 Task: Search one way flight ticket for 3 adults, 3 children in premium economy from Rochester: Frederick Douglass/greater Rochester International Airport to Evansville: Evansville Regional Airport on 8-3-2023. Choice of flights is American. Price is upto 99000. Outbound departure time preference is 20:45.
Action: Mouse moved to (217, 314)
Screenshot: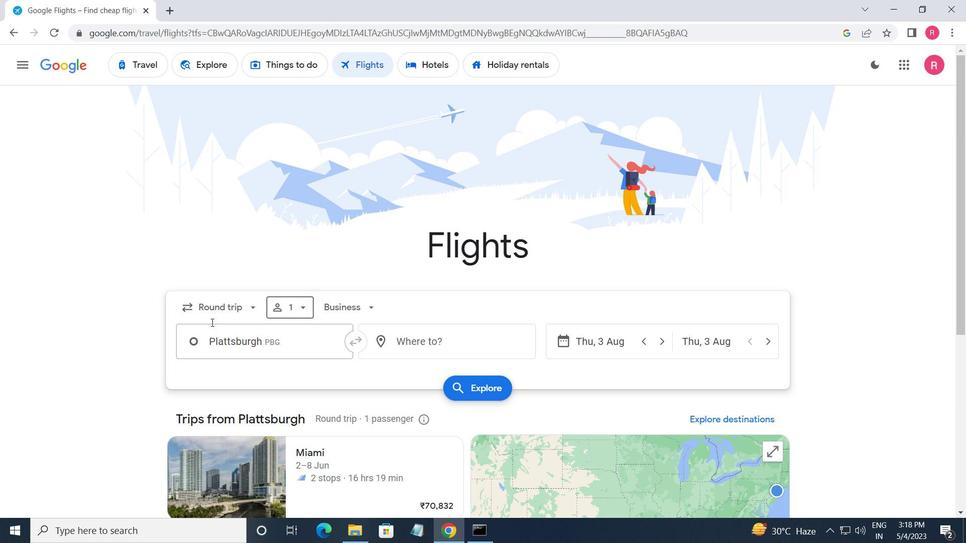 
Action: Mouse pressed left at (217, 314)
Screenshot: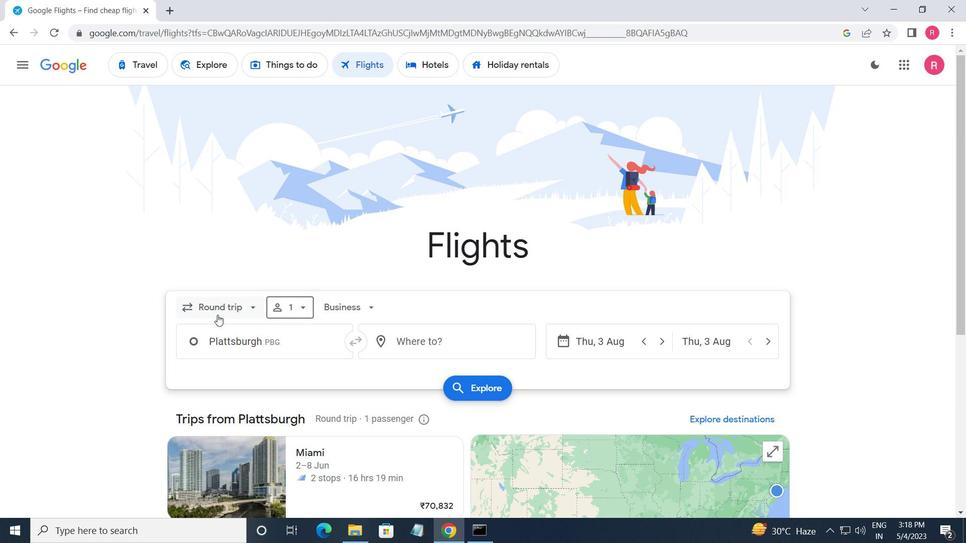 
Action: Mouse moved to (238, 366)
Screenshot: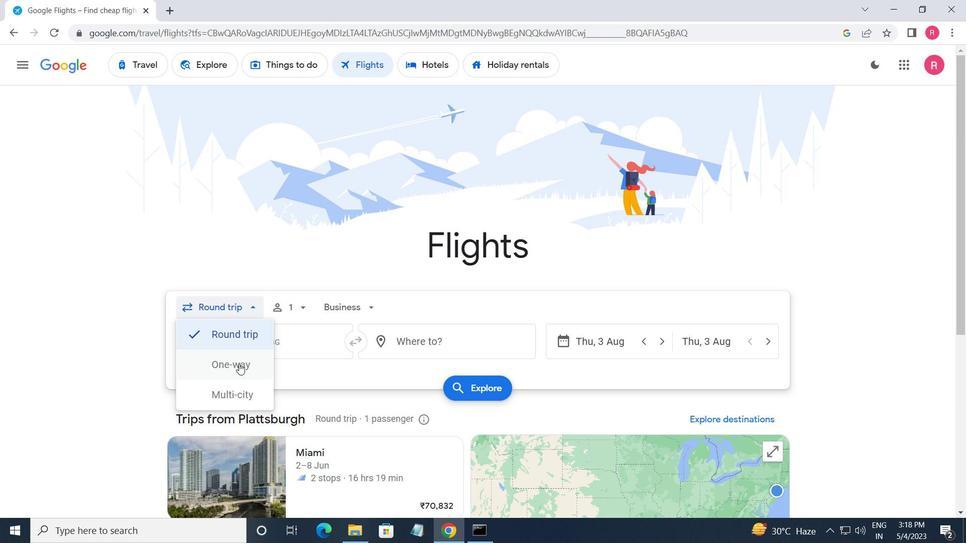
Action: Mouse pressed left at (238, 366)
Screenshot: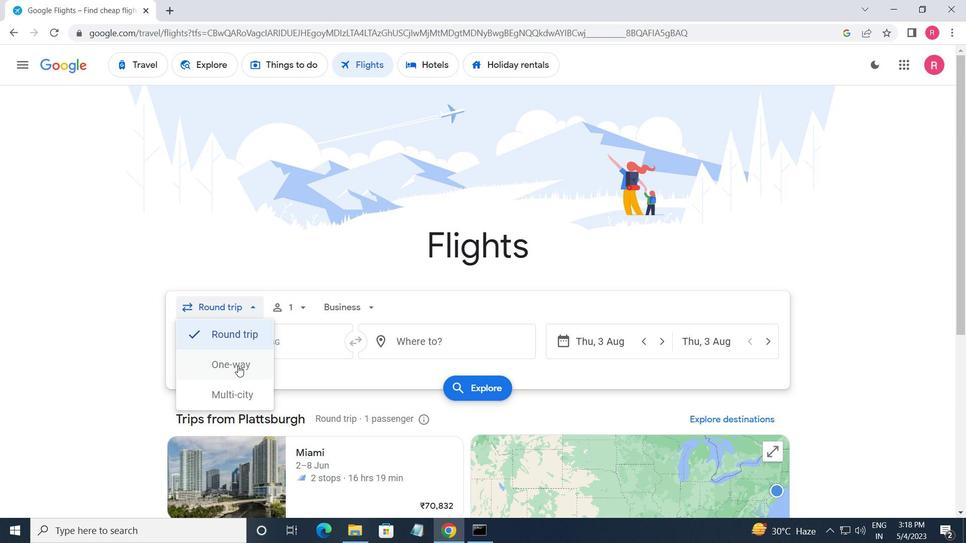 
Action: Mouse moved to (280, 315)
Screenshot: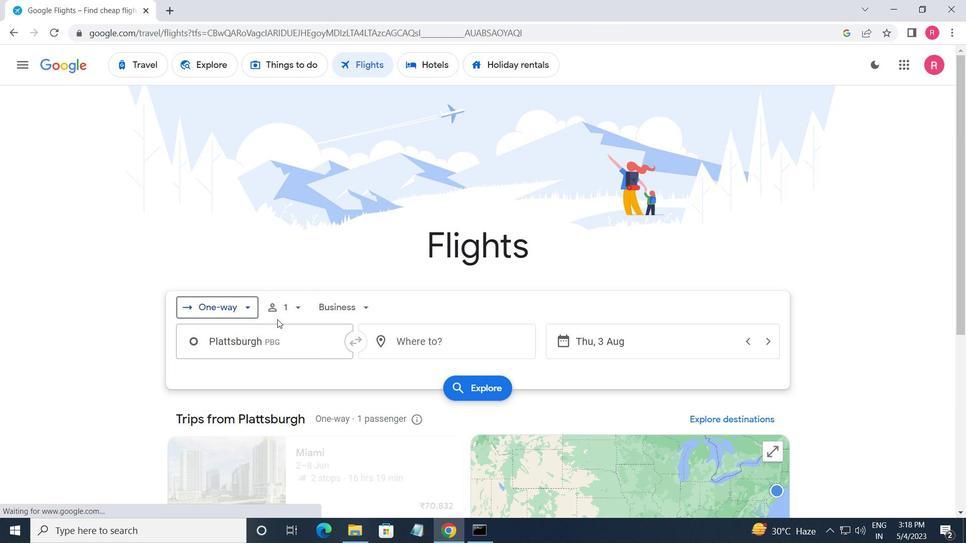 
Action: Mouse pressed left at (280, 315)
Screenshot: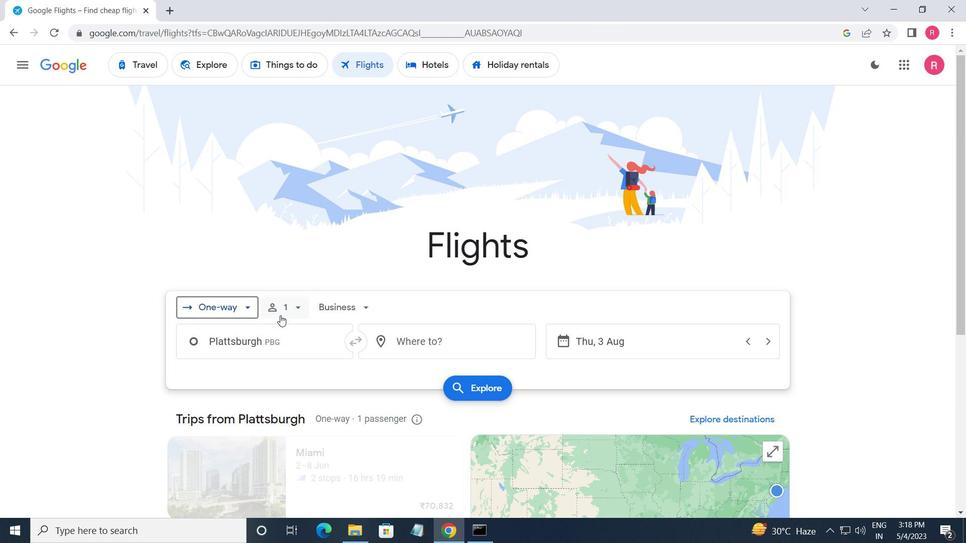 
Action: Mouse moved to (401, 347)
Screenshot: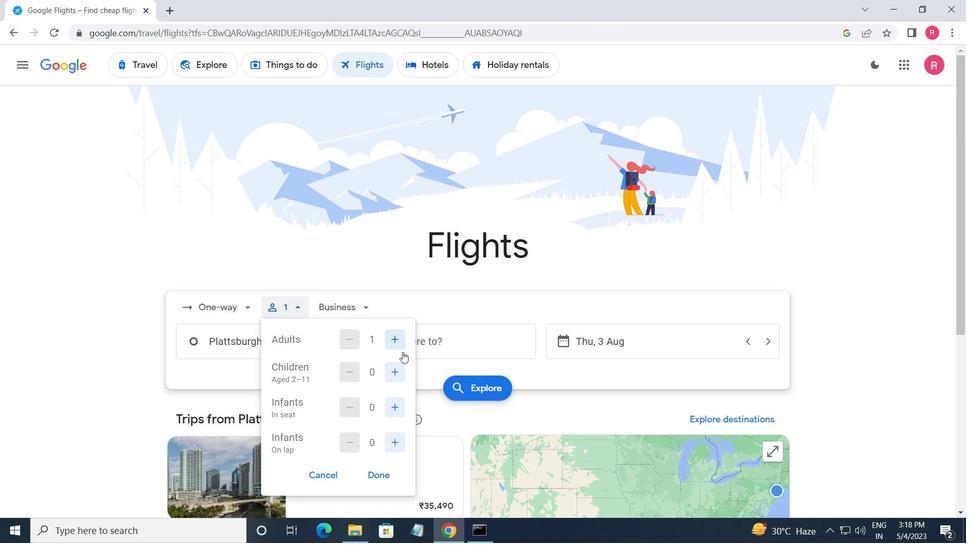 
Action: Mouse pressed left at (401, 347)
Screenshot: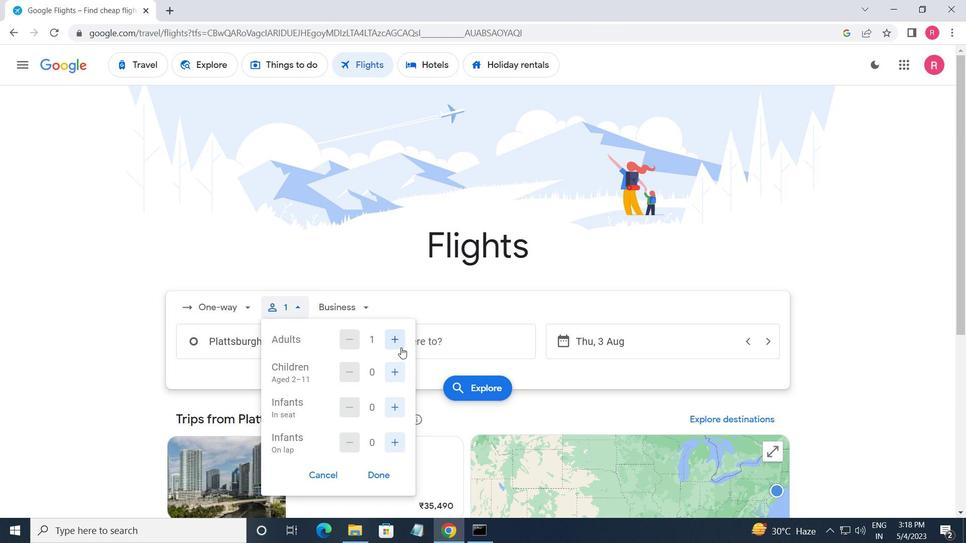 
Action: Mouse moved to (401, 347)
Screenshot: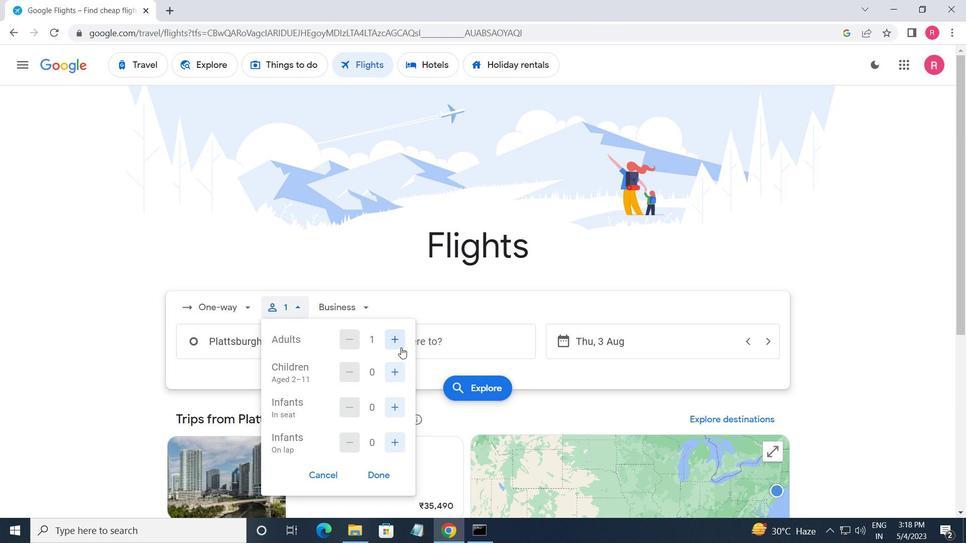 
Action: Mouse pressed left at (401, 347)
Screenshot: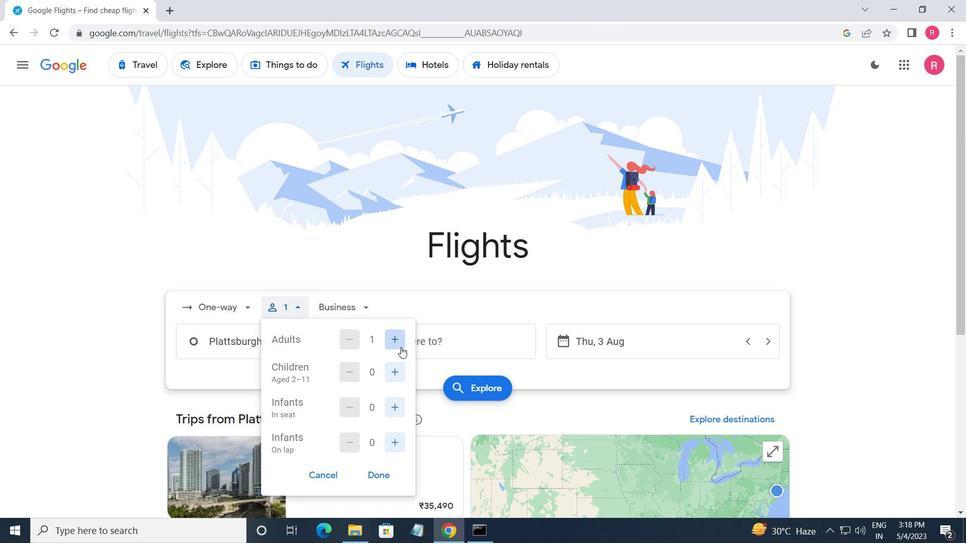 
Action: Mouse moved to (393, 377)
Screenshot: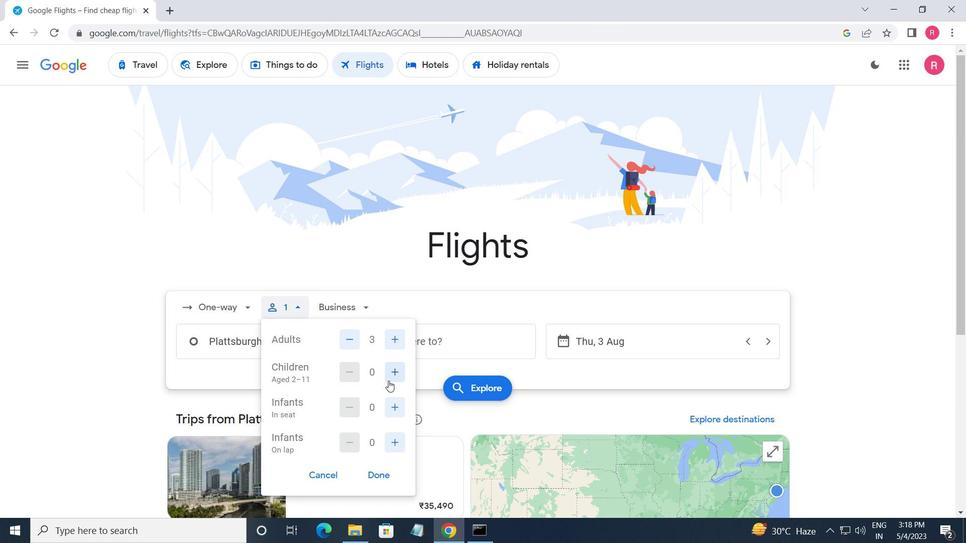 
Action: Mouse pressed left at (393, 377)
Screenshot: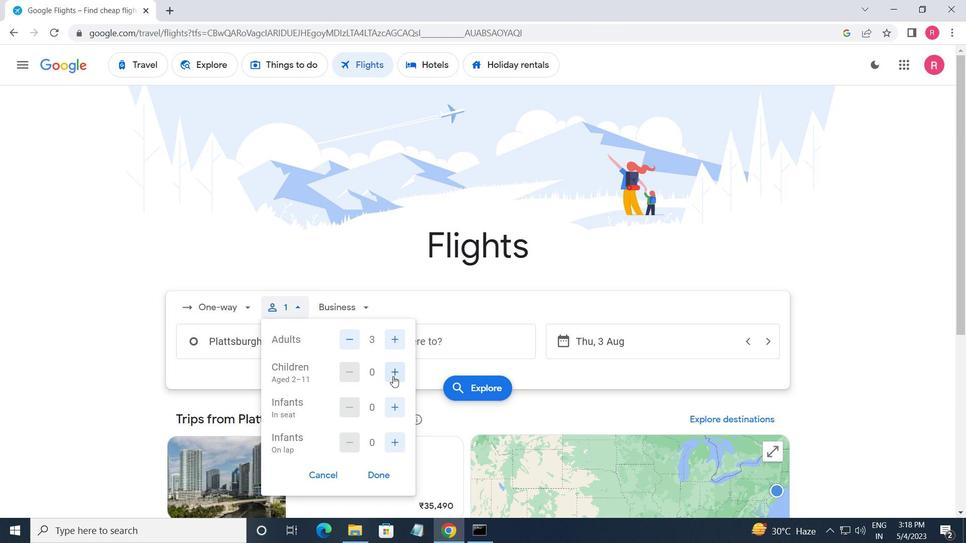 
Action: Mouse moved to (394, 375)
Screenshot: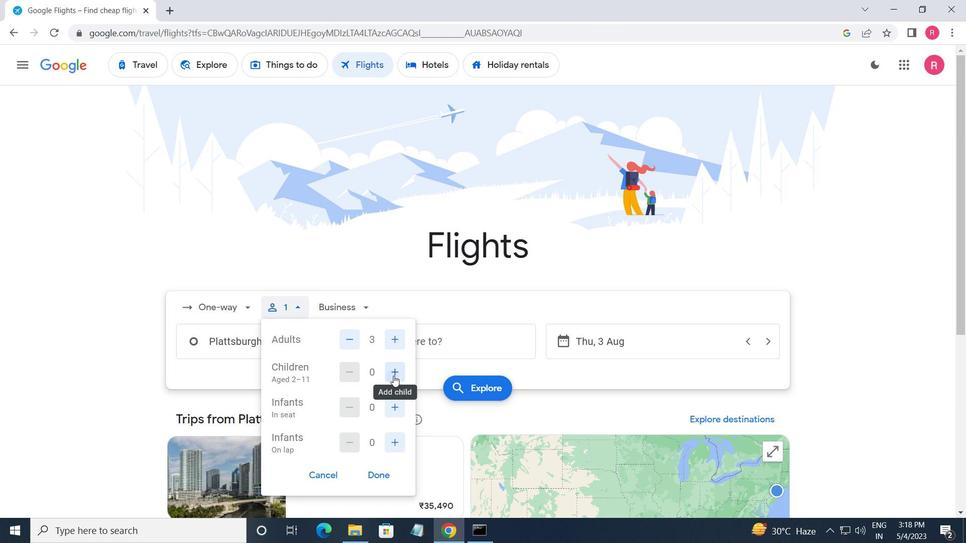 
Action: Mouse pressed left at (394, 375)
Screenshot: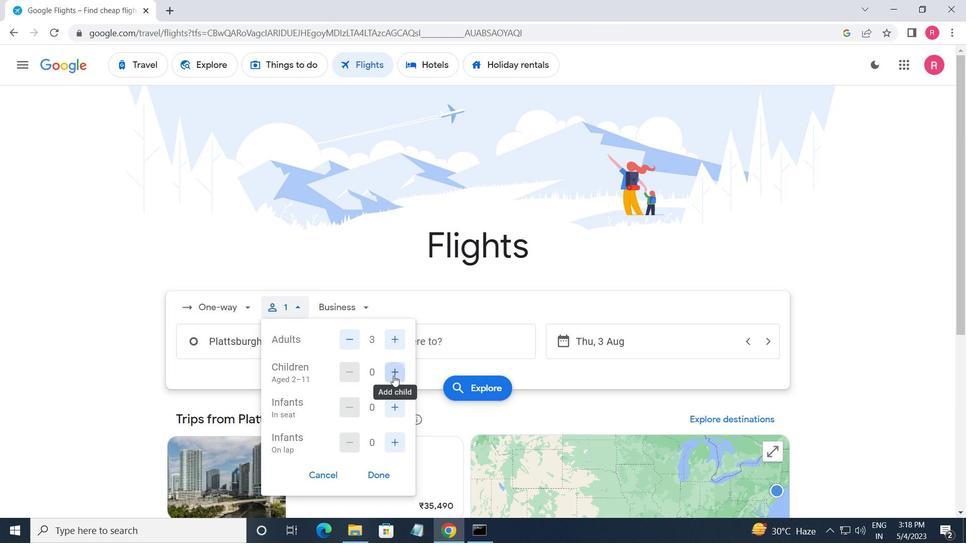 
Action: Mouse moved to (395, 375)
Screenshot: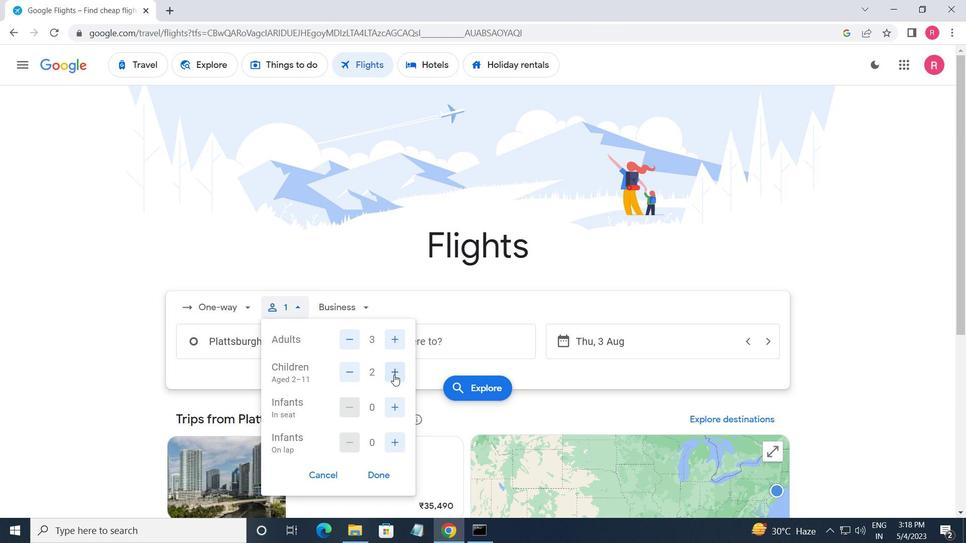 
Action: Mouse pressed left at (395, 375)
Screenshot: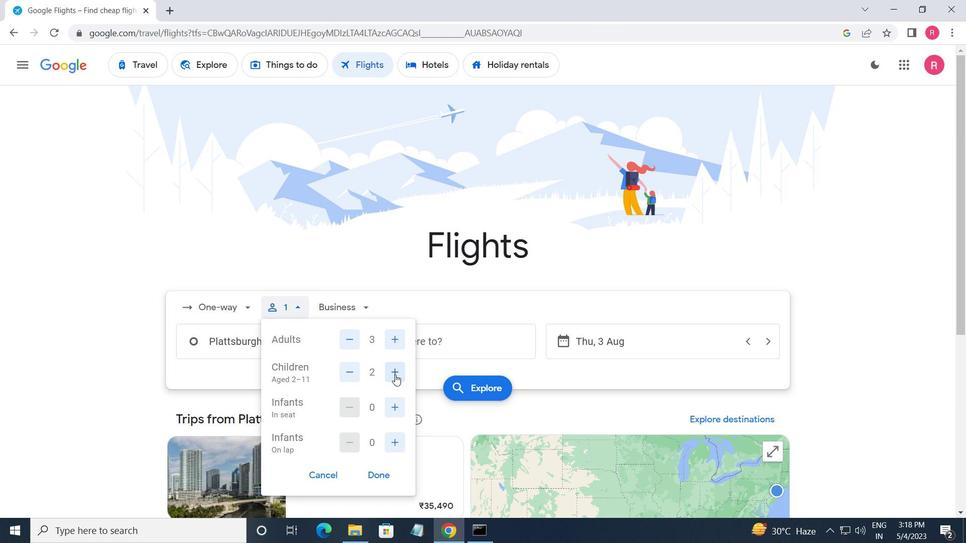 
Action: Mouse moved to (342, 308)
Screenshot: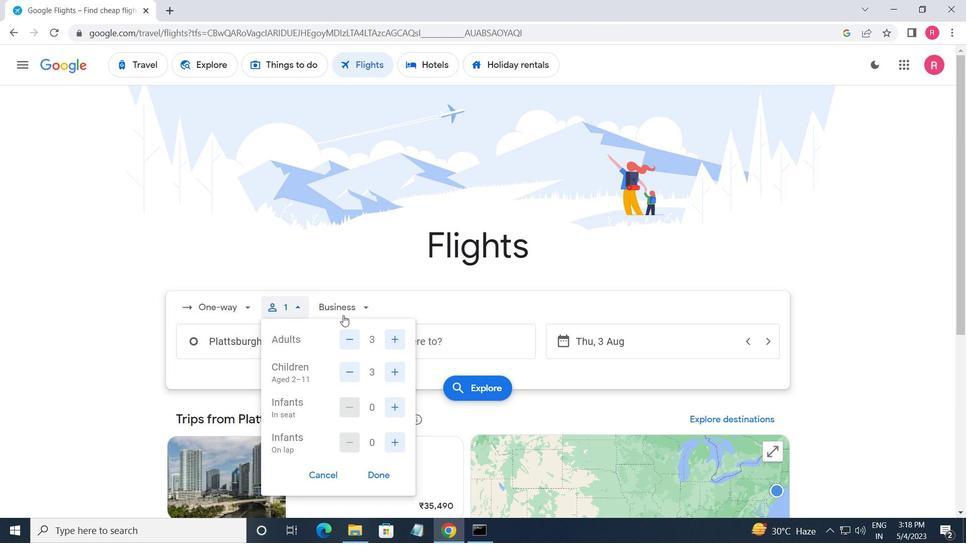 
Action: Mouse pressed left at (342, 308)
Screenshot: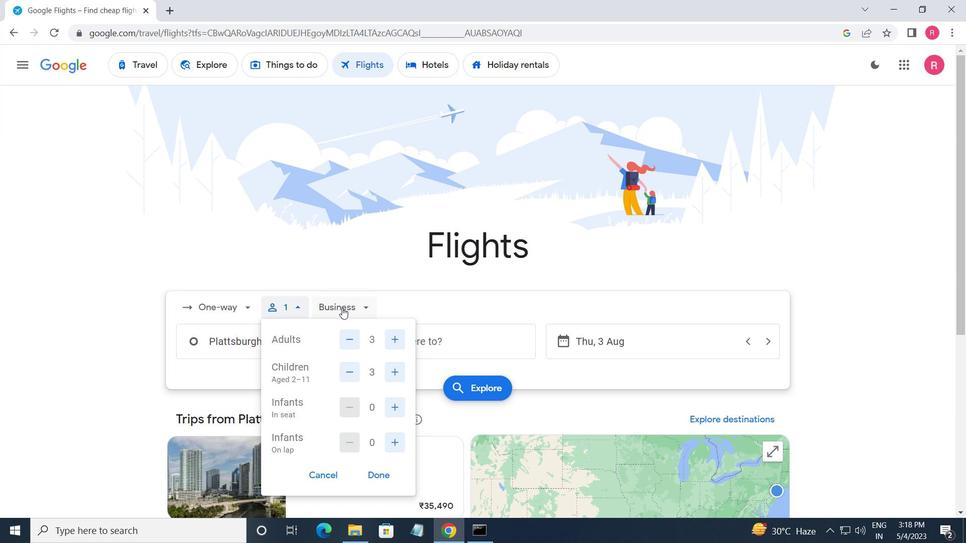 
Action: Mouse moved to (360, 371)
Screenshot: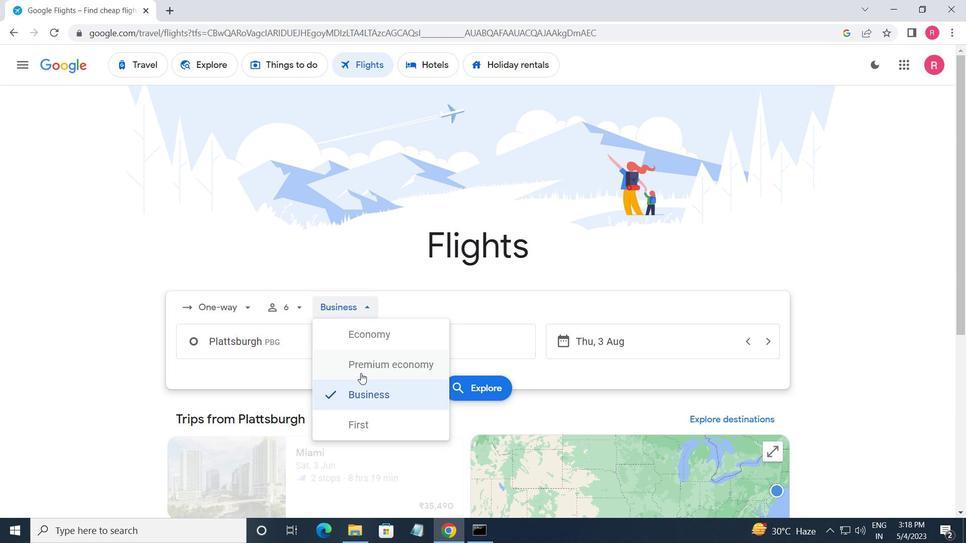 
Action: Mouse pressed left at (360, 371)
Screenshot: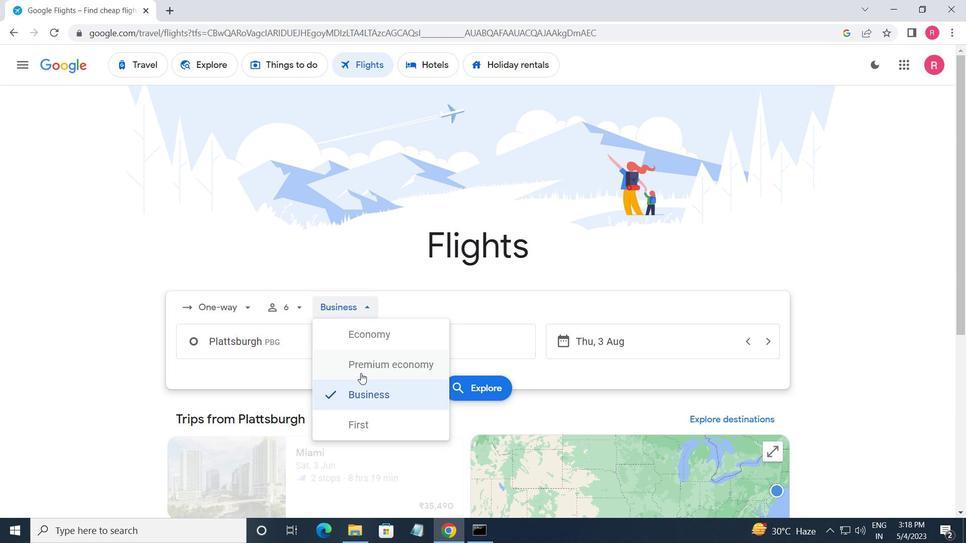 
Action: Mouse moved to (319, 353)
Screenshot: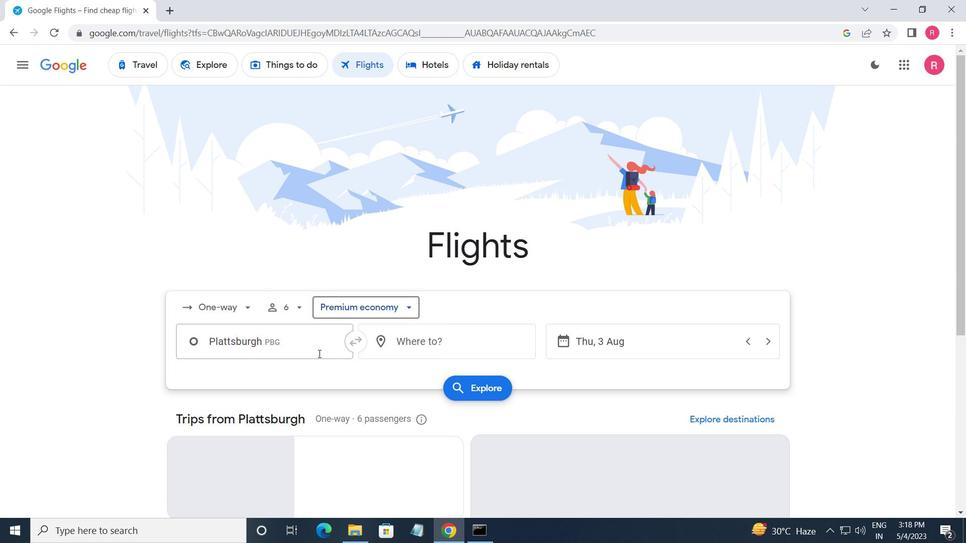 
Action: Mouse pressed left at (319, 353)
Screenshot: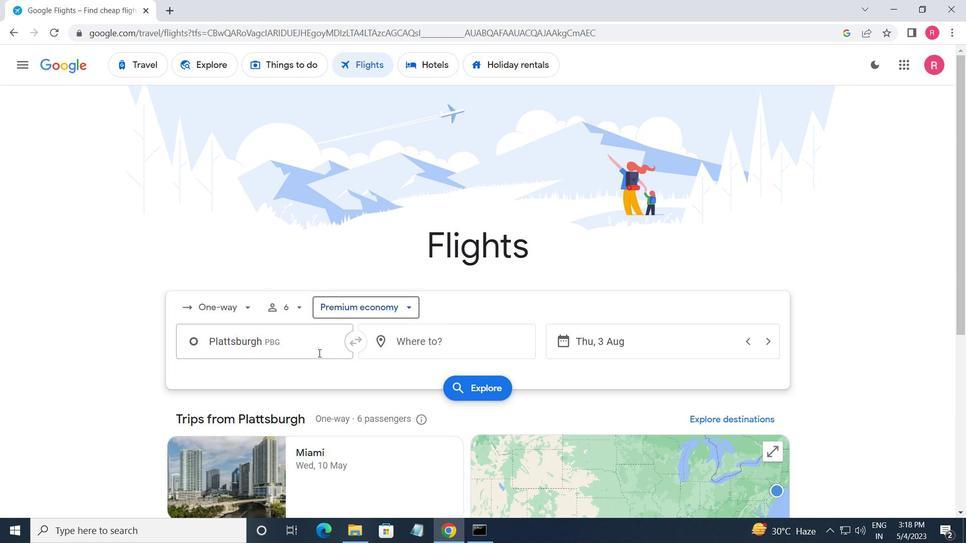 
Action: Mouse moved to (319, 353)
Screenshot: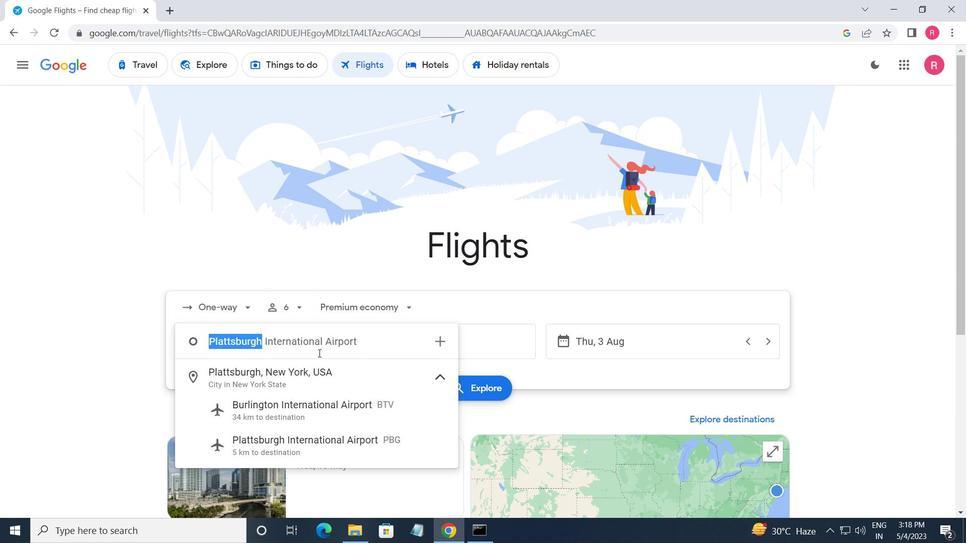 
Action: Key pressed <Key.shift>FREDERICK<Key.space><Key.shift>D
Screenshot: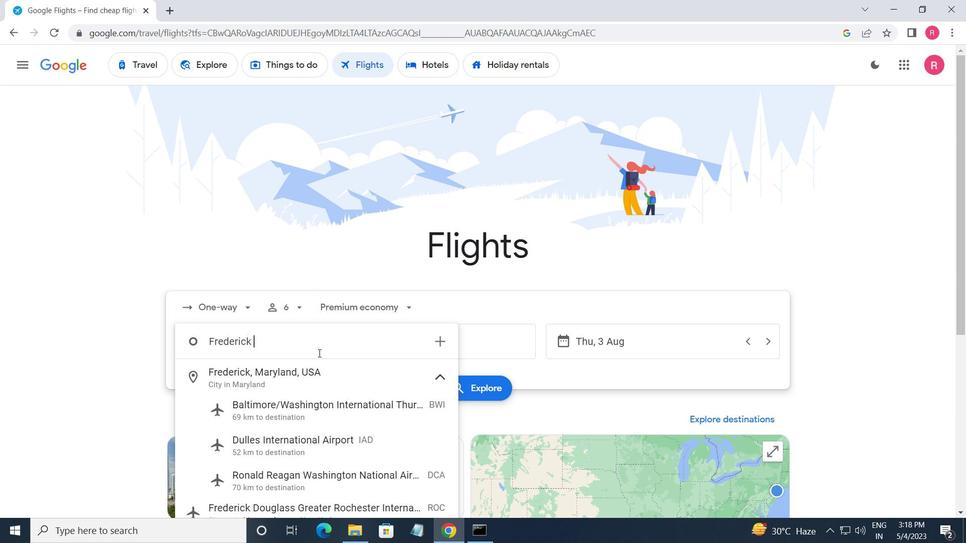 
Action: Mouse moved to (300, 367)
Screenshot: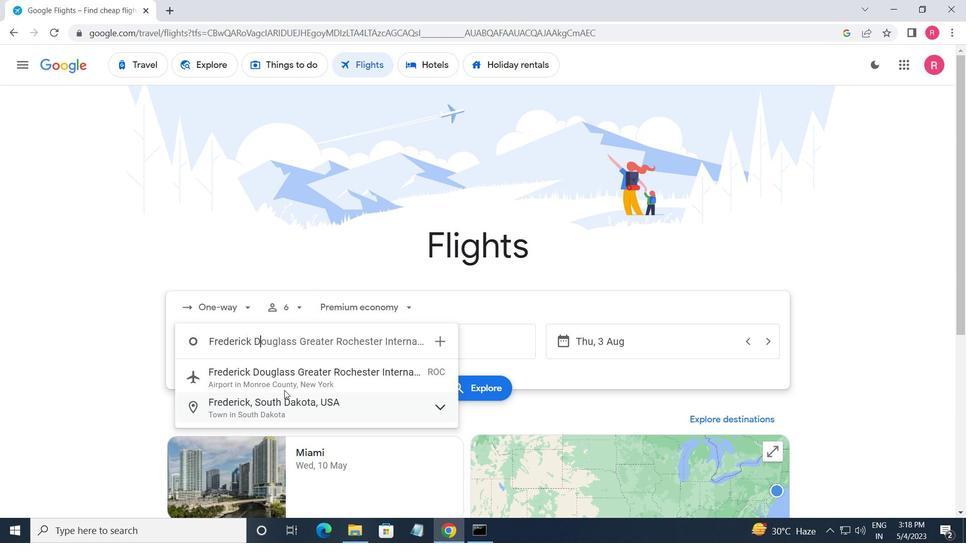 
Action: Mouse pressed left at (300, 367)
Screenshot: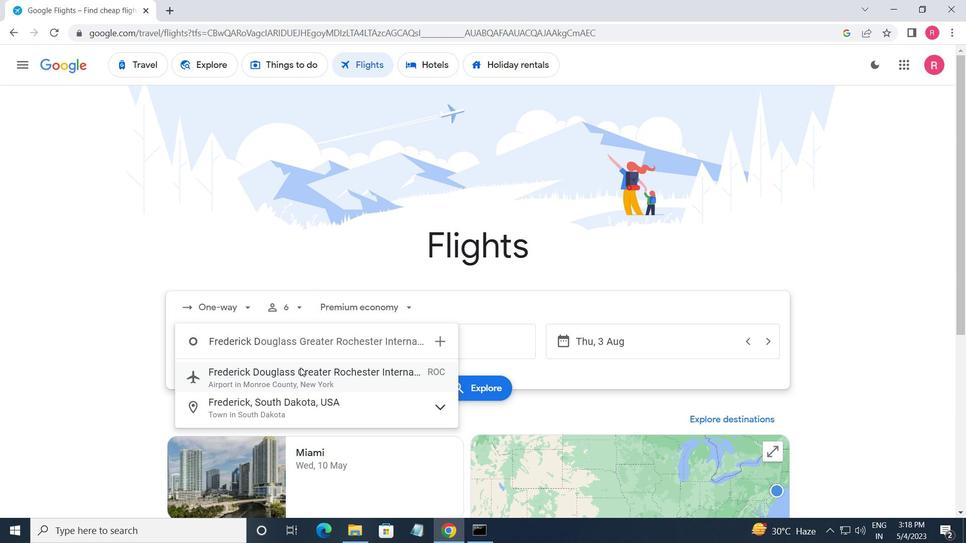 
Action: Mouse moved to (429, 338)
Screenshot: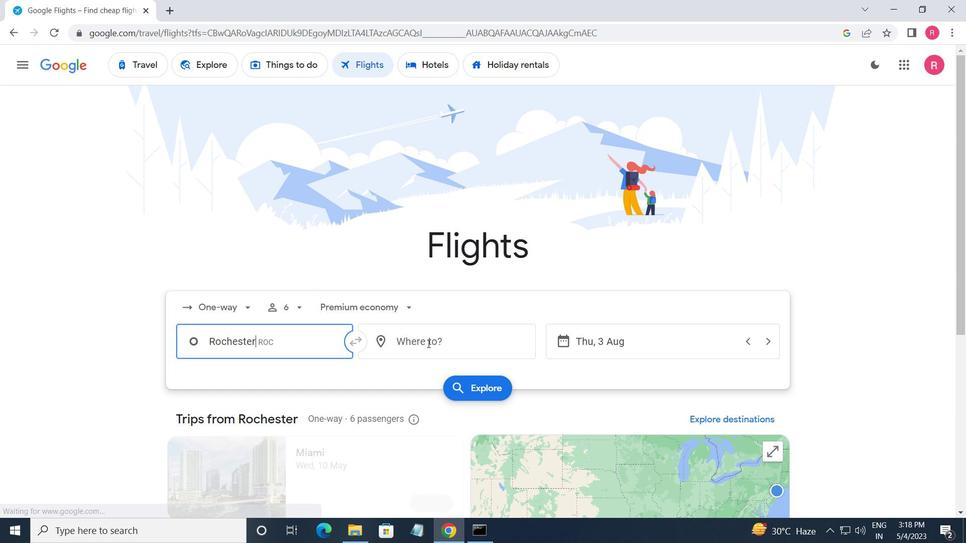 
Action: Mouse pressed left at (429, 338)
Screenshot: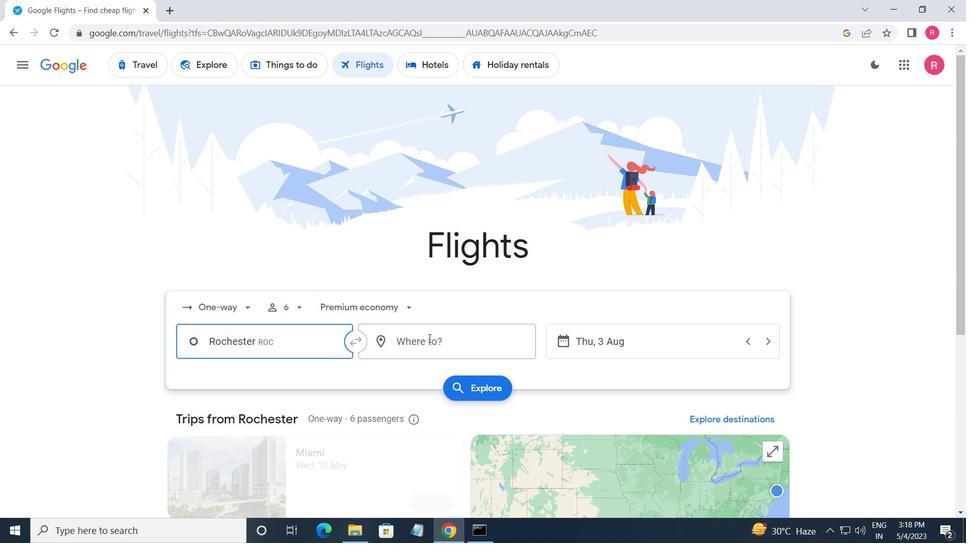 
Action: Mouse moved to (453, 478)
Screenshot: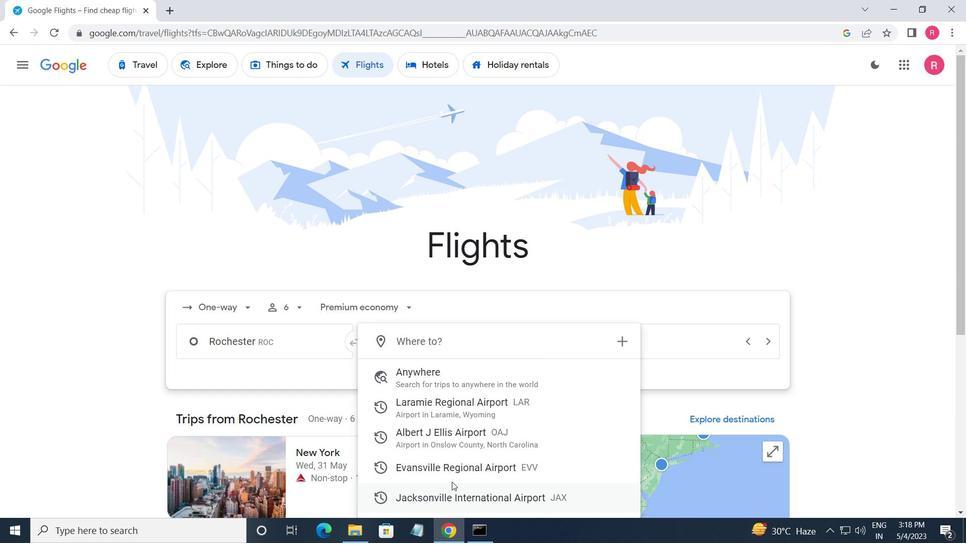 
Action: Mouse pressed left at (453, 478)
Screenshot: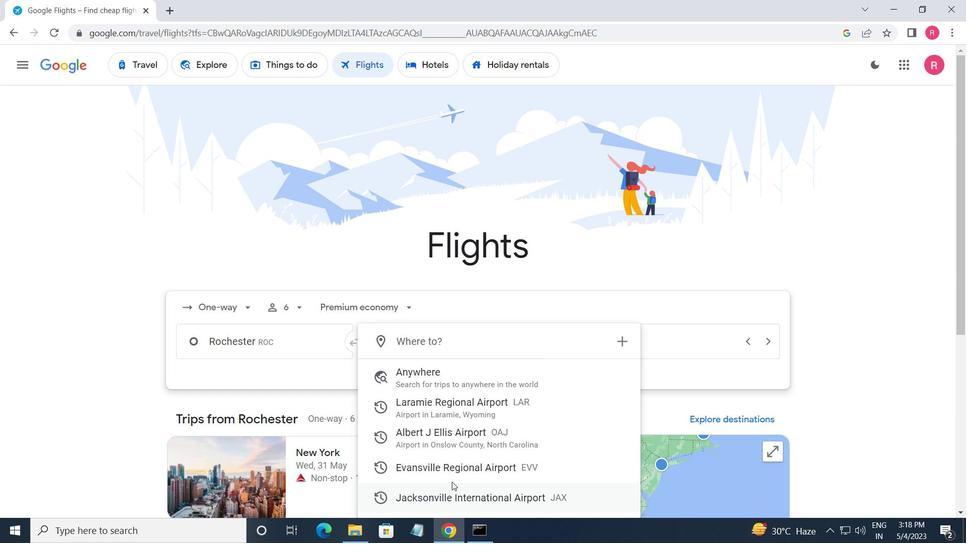 
Action: Mouse moved to (646, 342)
Screenshot: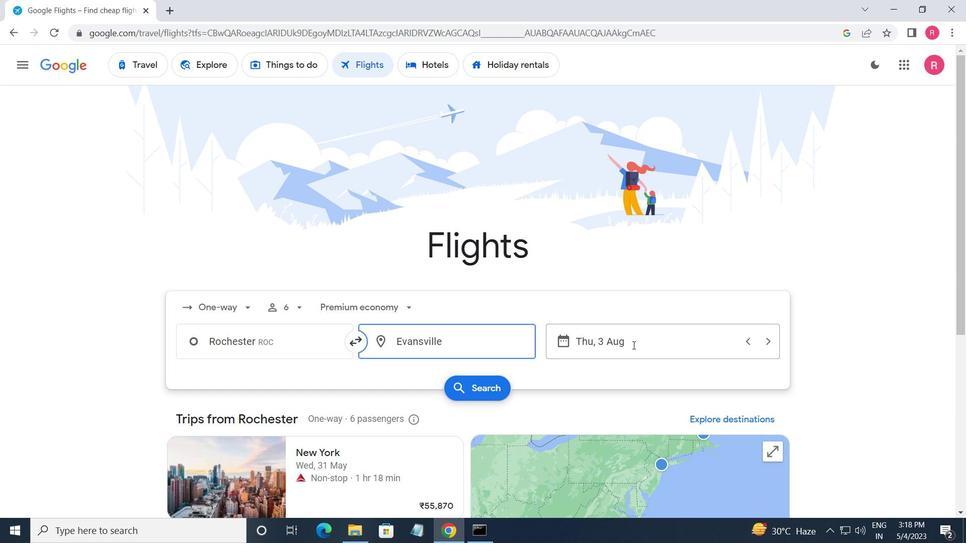 
Action: Mouse pressed left at (646, 342)
Screenshot: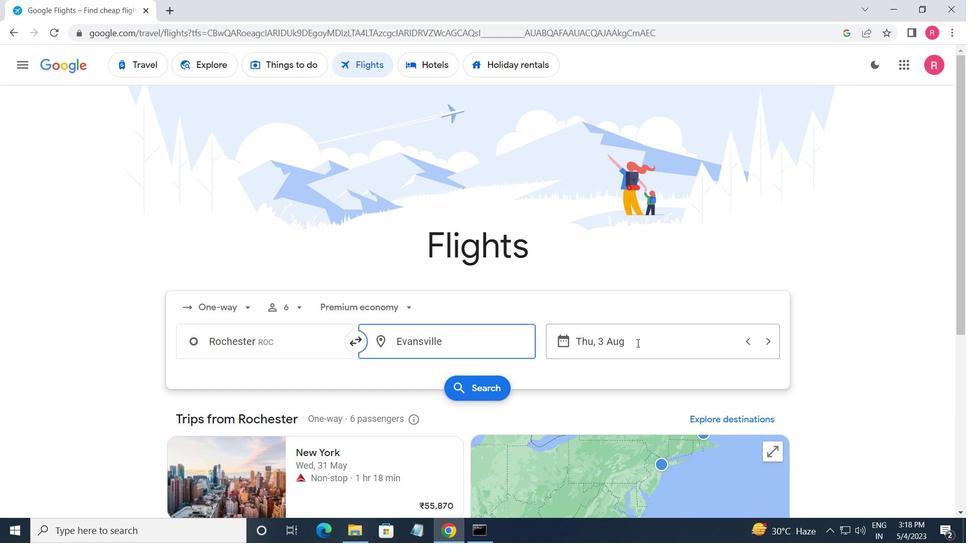 
Action: Mouse moved to (454, 287)
Screenshot: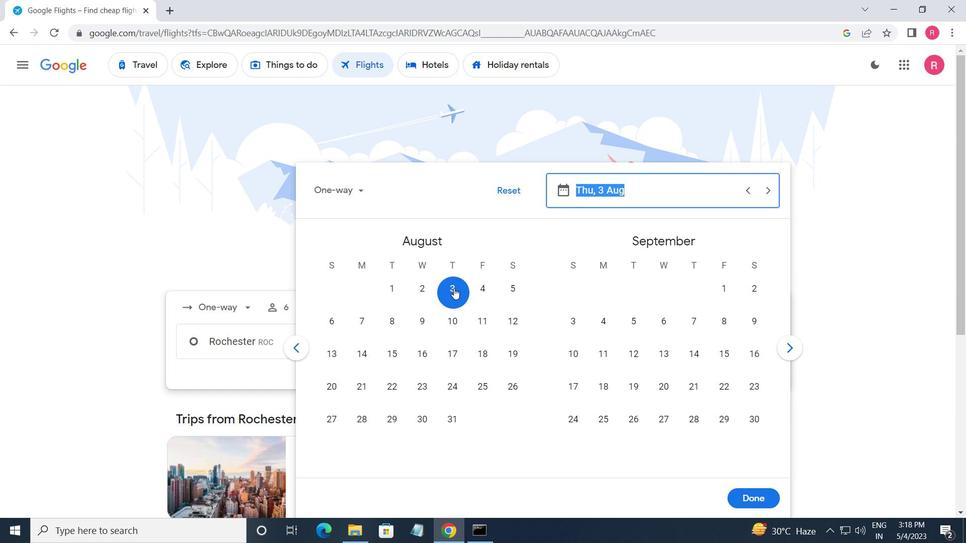 
Action: Mouse pressed left at (454, 287)
Screenshot: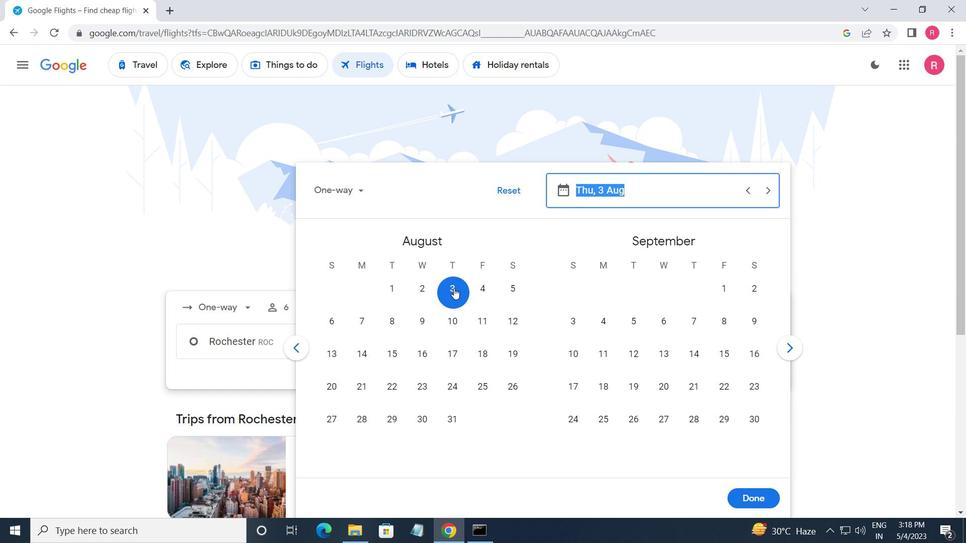 
Action: Mouse moved to (752, 495)
Screenshot: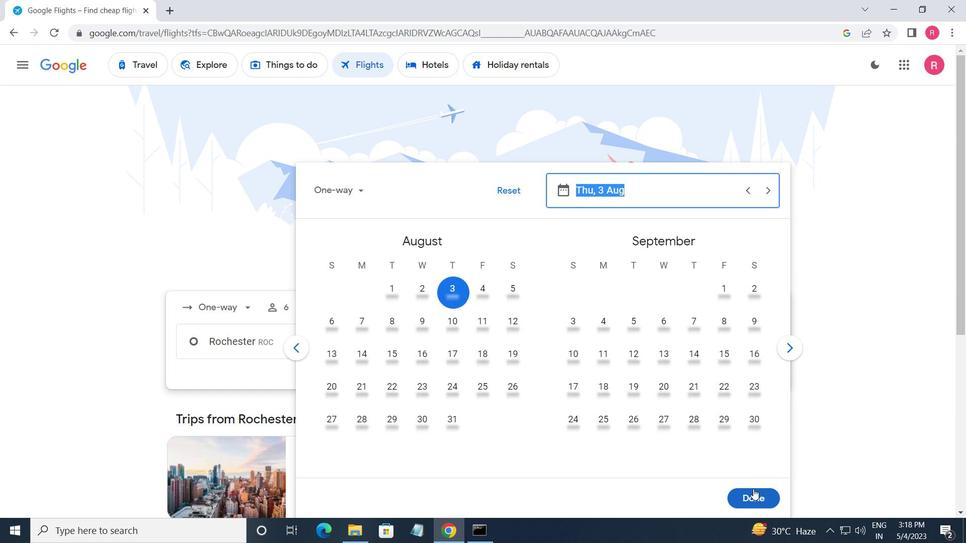 
Action: Mouse pressed left at (752, 495)
Screenshot: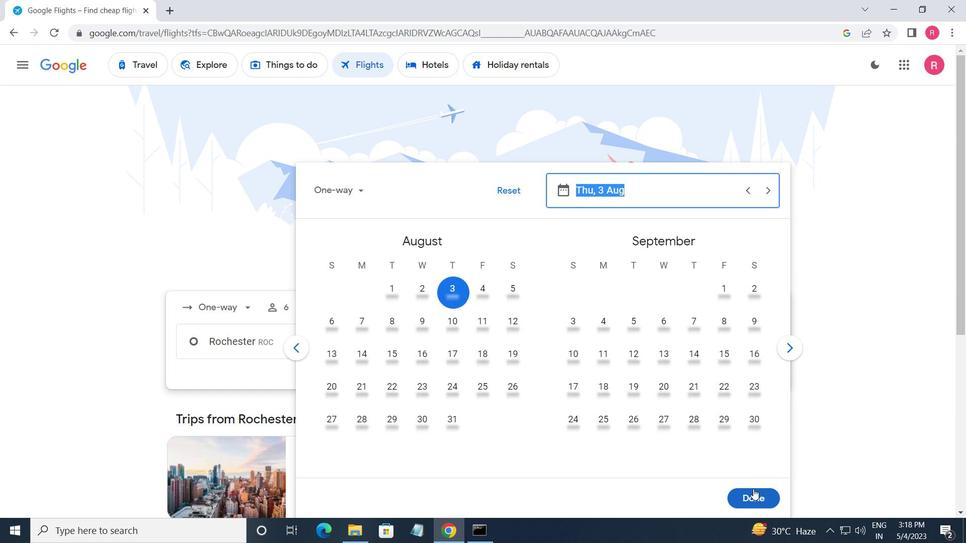 
Action: Mouse moved to (498, 386)
Screenshot: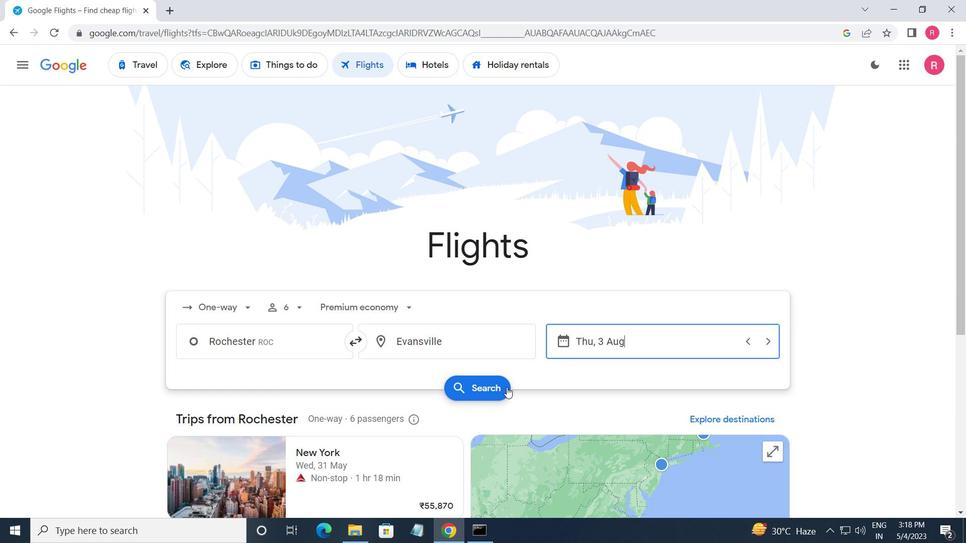 
Action: Mouse pressed left at (498, 386)
Screenshot: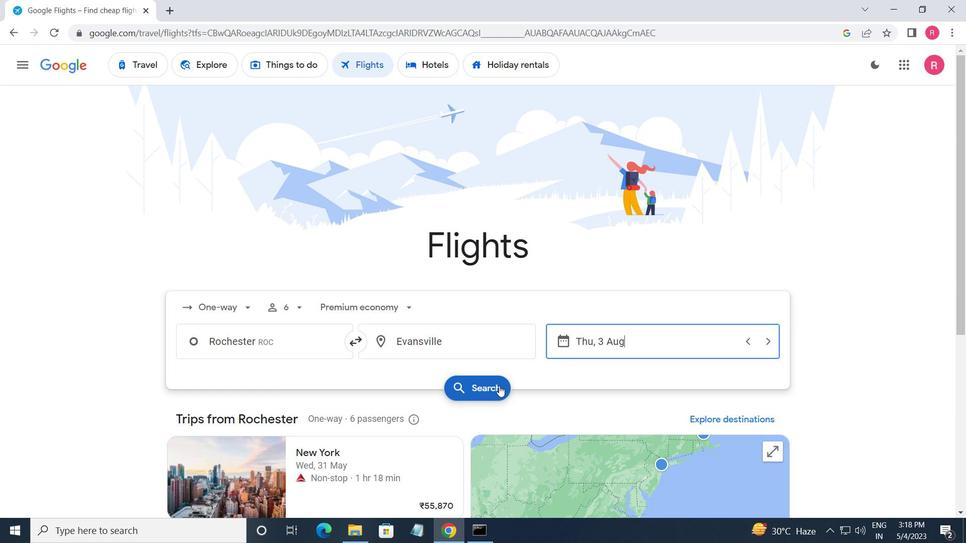 
Action: Mouse moved to (189, 184)
Screenshot: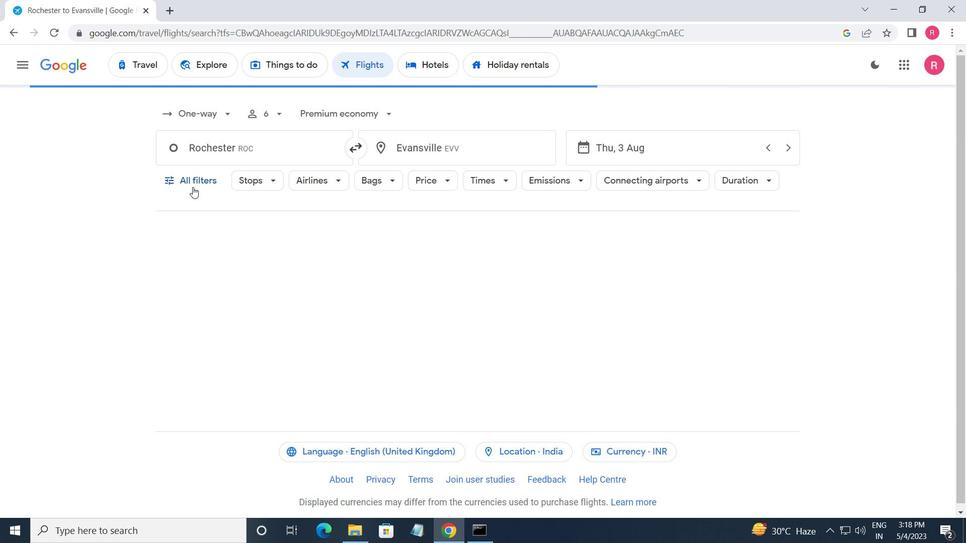 
Action: Mouse pressed left at (189, 184)
Screenshot: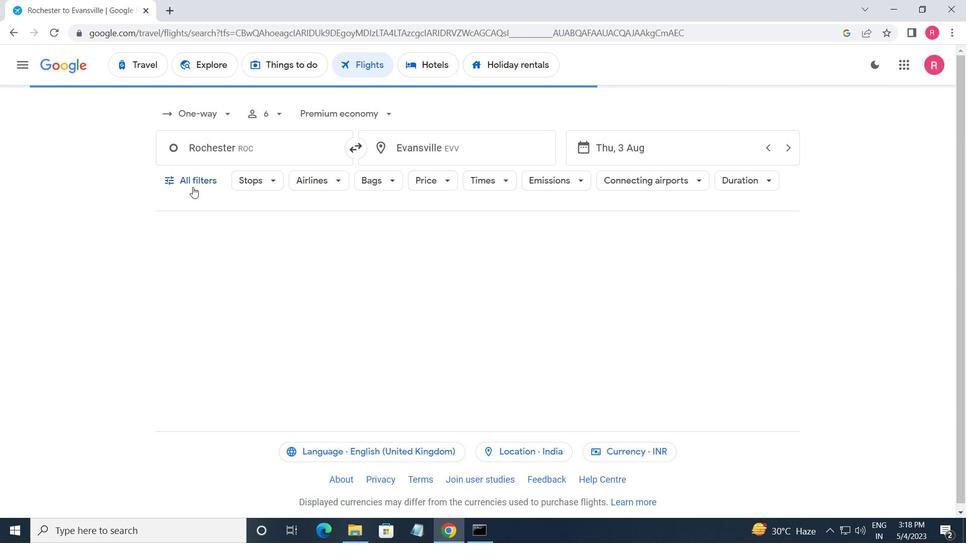 
Action: Mouse moved to (247, 346)
Screenshot: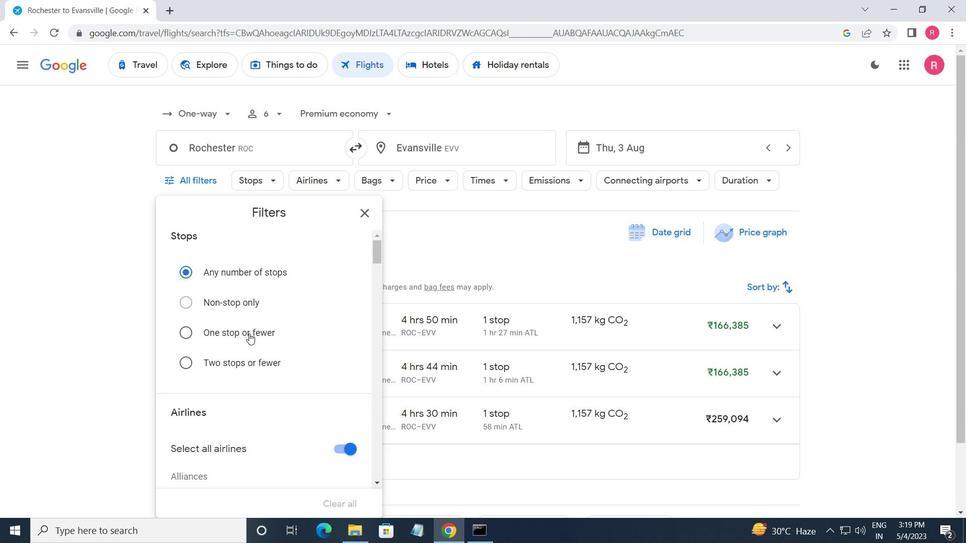 
Action: Mouse scrolled (247, 345) with delta (0, 0)
Screenshot: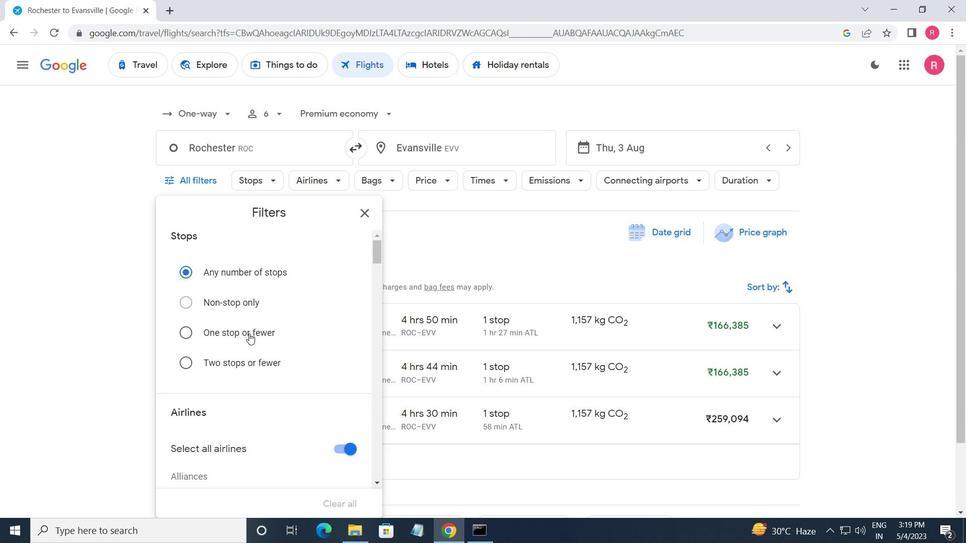 
Action: Mouse moved to (247, 352)
Screenshot: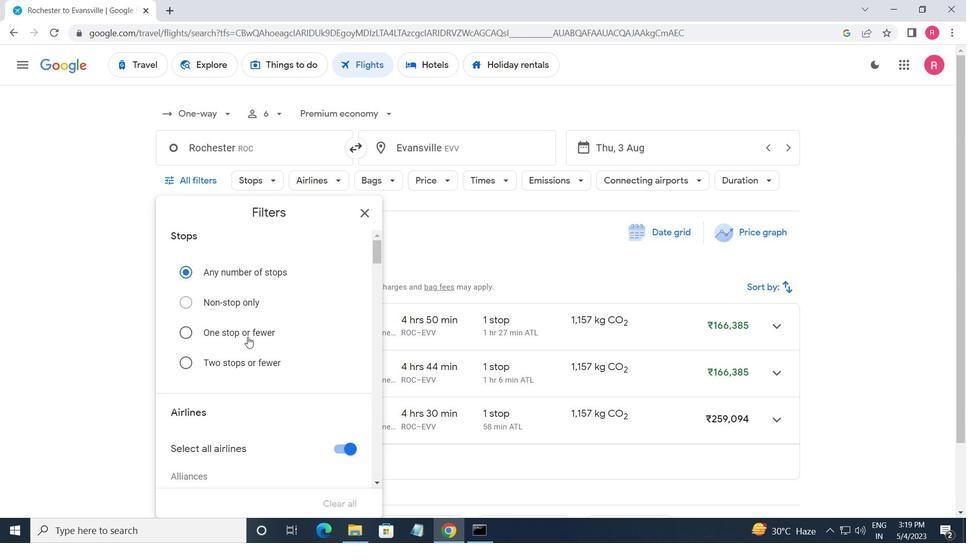 
Action: Mouse scrolled (247, 351) with delta (0, 0)
Screenshot: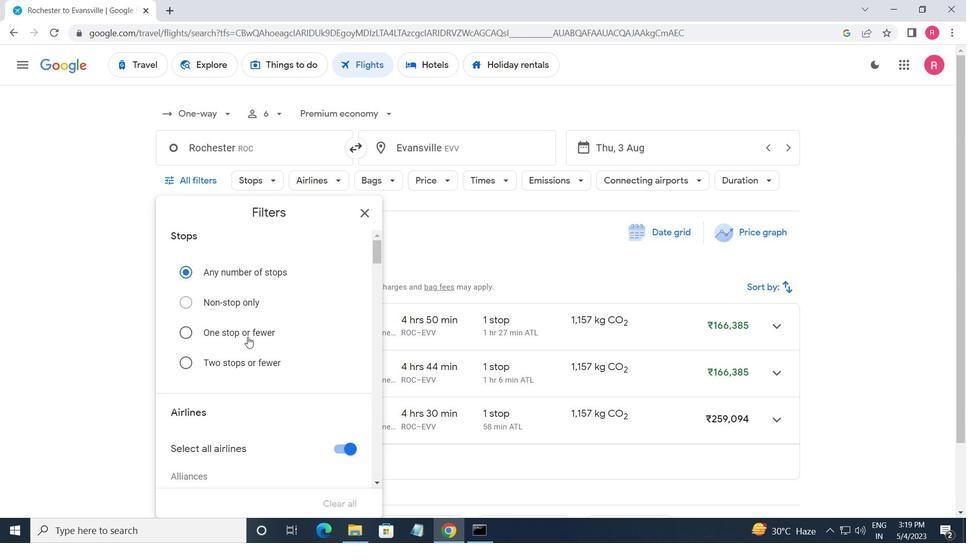 
Action: Mouse moved to (247, 352)
Screenshot: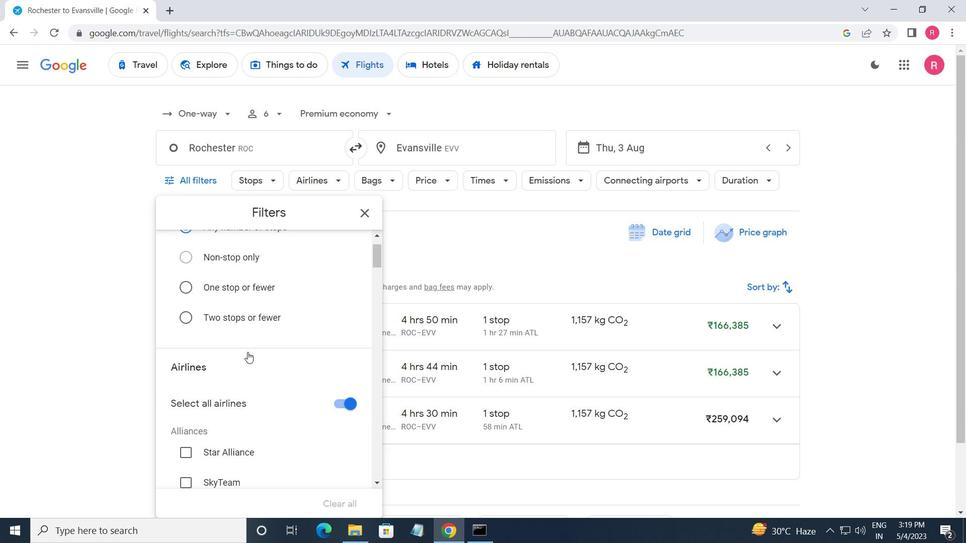 
Action: Mouse scrolled (247, 351) with delta (0, 0)
Screenshot: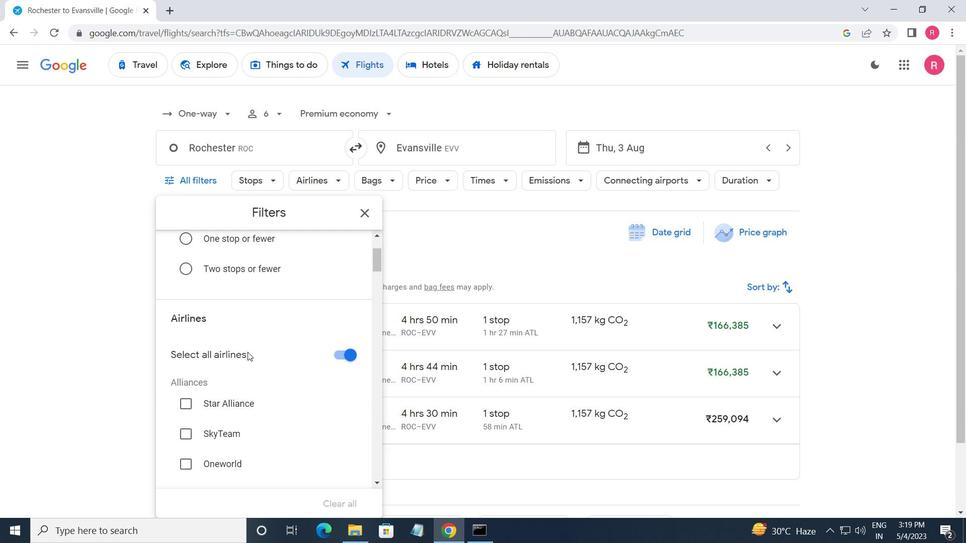 
Action: Mouse moved to (233, 392)
Screenshot: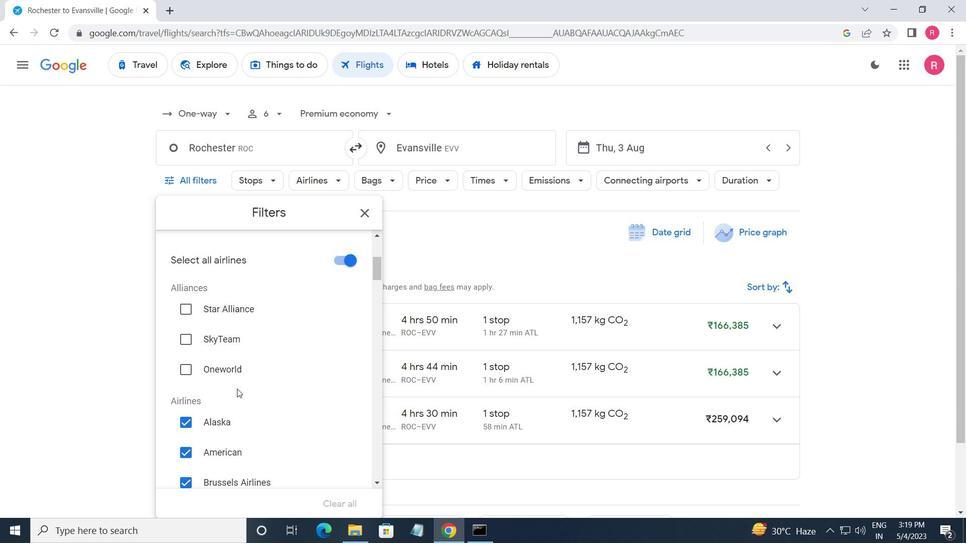 
Action: Mouse scrolled (233, 392) with delta (0, 0)
Screenshot: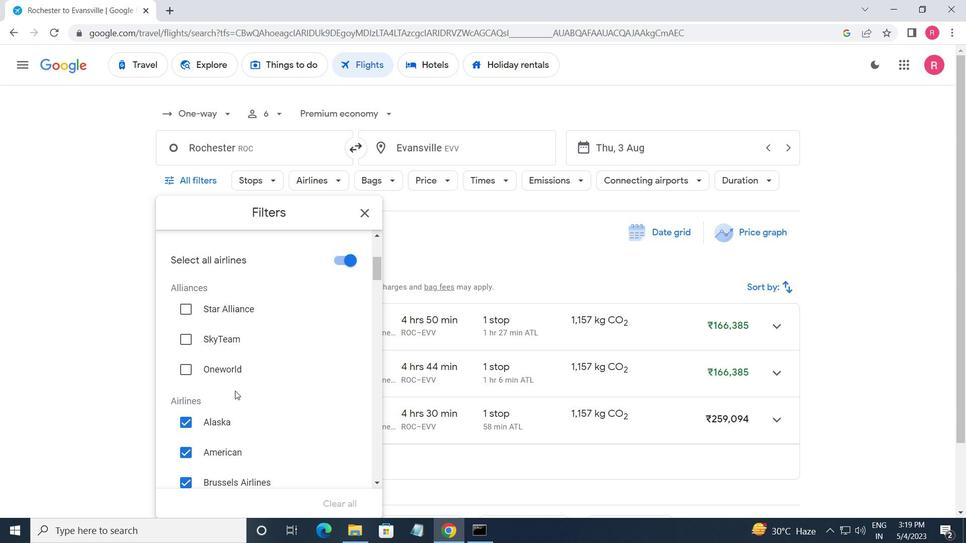 
Action: Mouse scrolled (233, 392) with delta (0, 0)
Screenshot: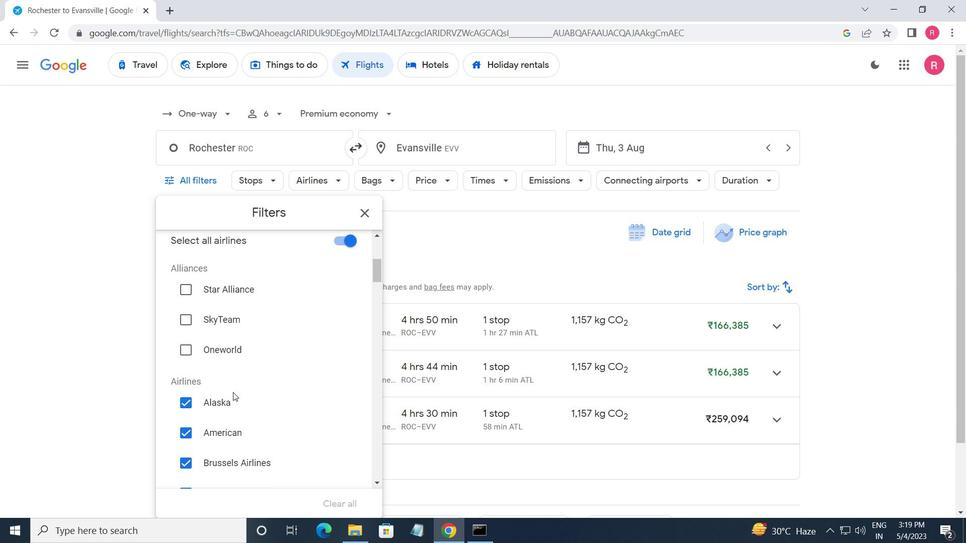 
Action: Mouse moved to (312, 325)
Screenshot: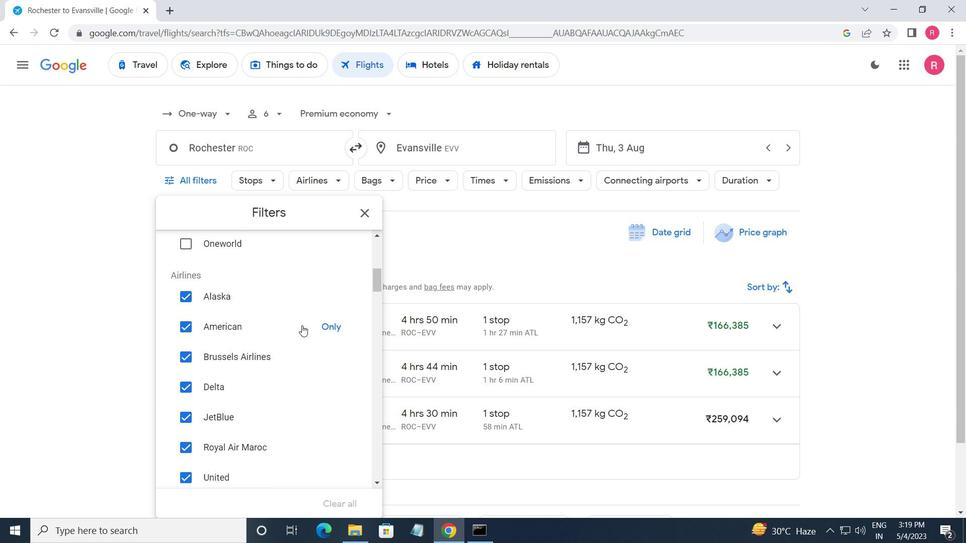 
Action: Mouse pressed left at (312, 325)
Screenshot: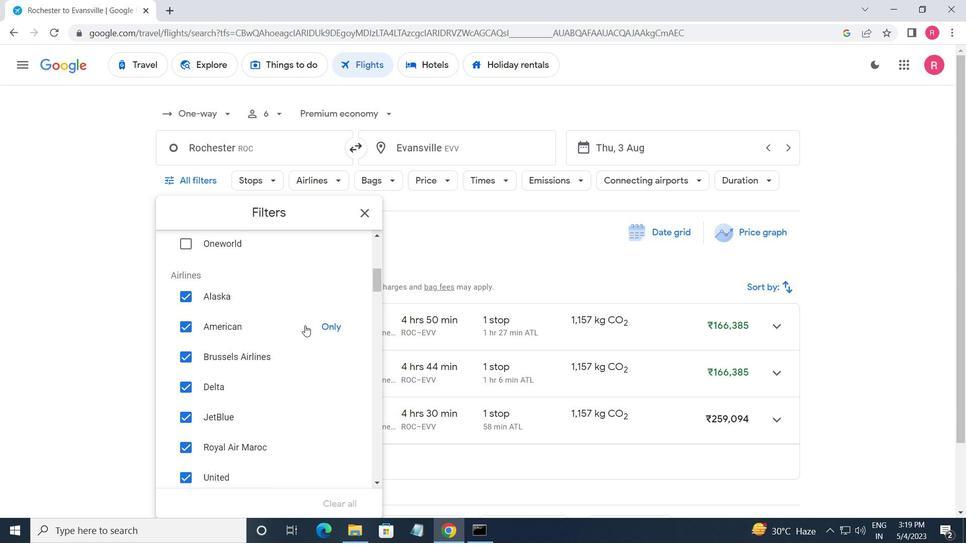 
Action: Mouse moved to (291, 367)
Screenshot: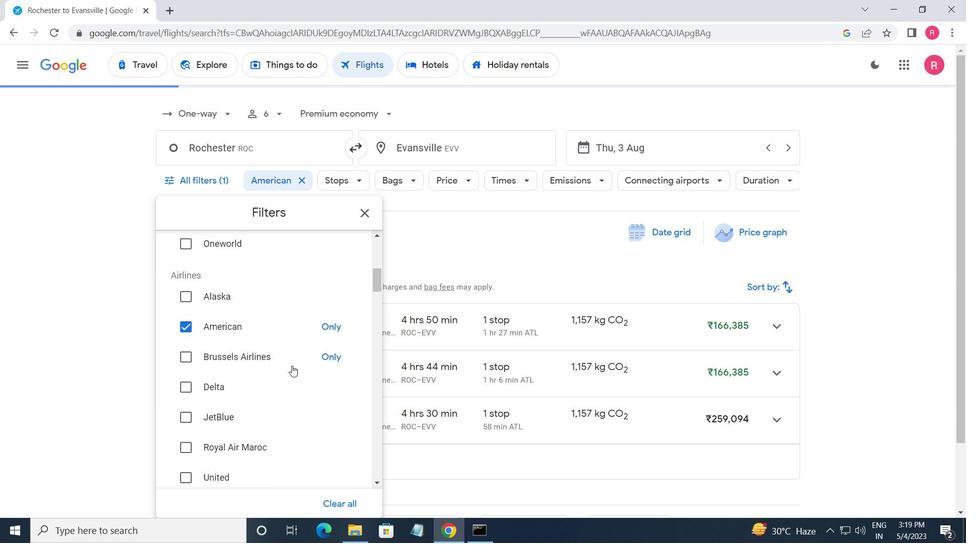 
Action: Mouse scrolled (291, 366) with delta (0, 0)
Screenshot: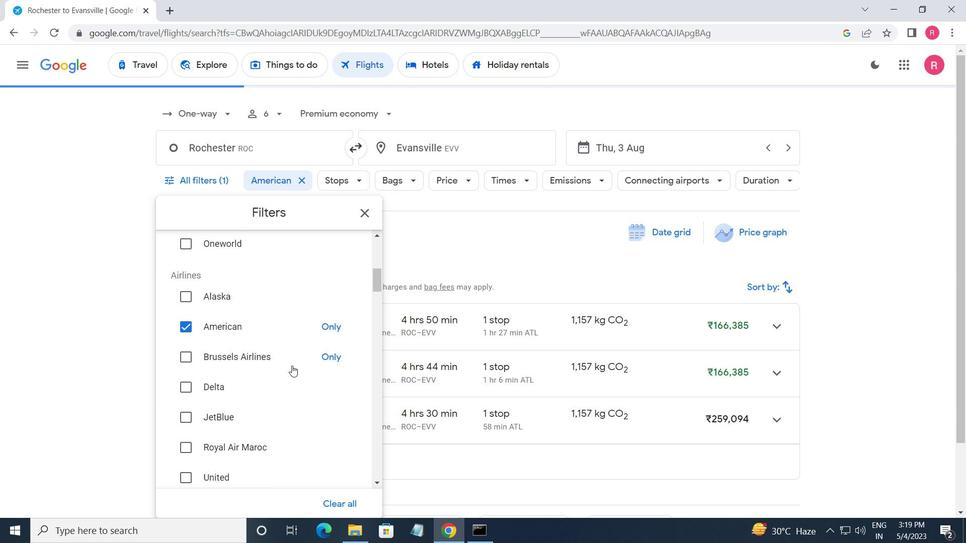 
Action: Mouse moved to (291, 367)
Screenshot: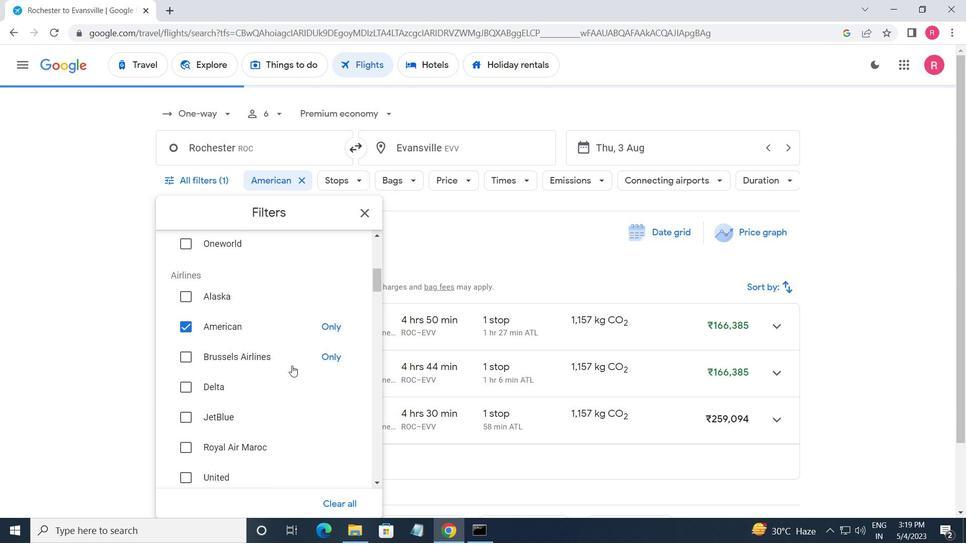 
Action: Mouse scrolled (291, 367) with delta (0, 0)
Screenshot: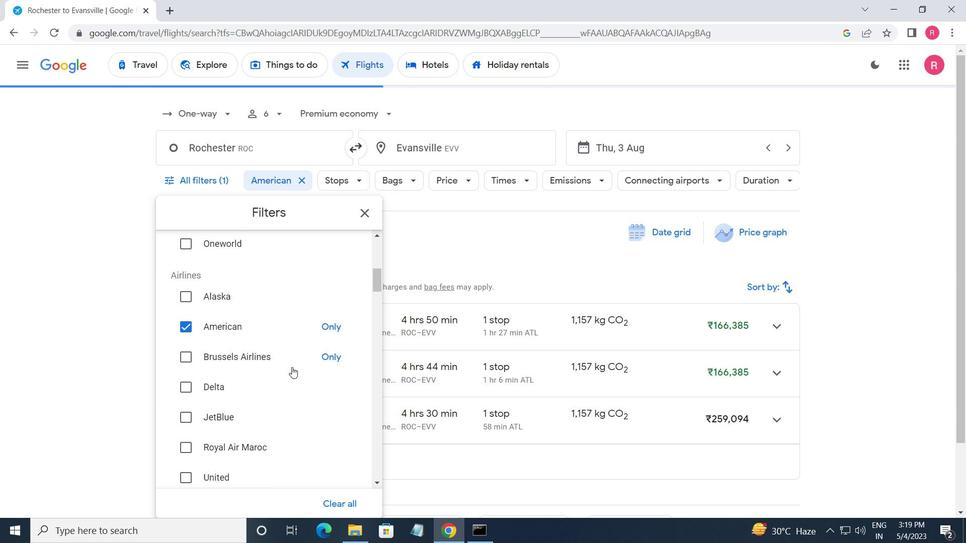
Action: Mouse moved to (291, 368)
Screenshot: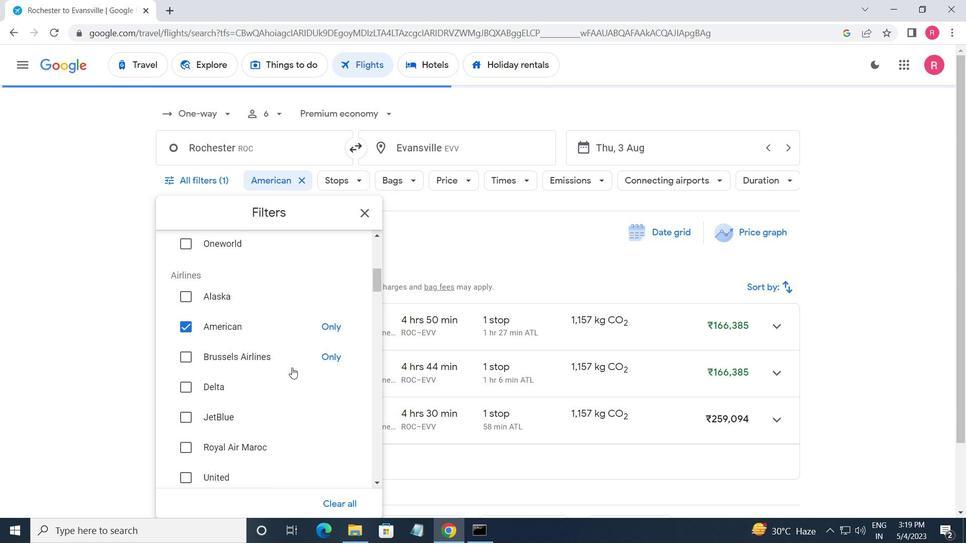 
Action: Mouse scrolled (291, 367) with delta (0, 0)
Screenshot: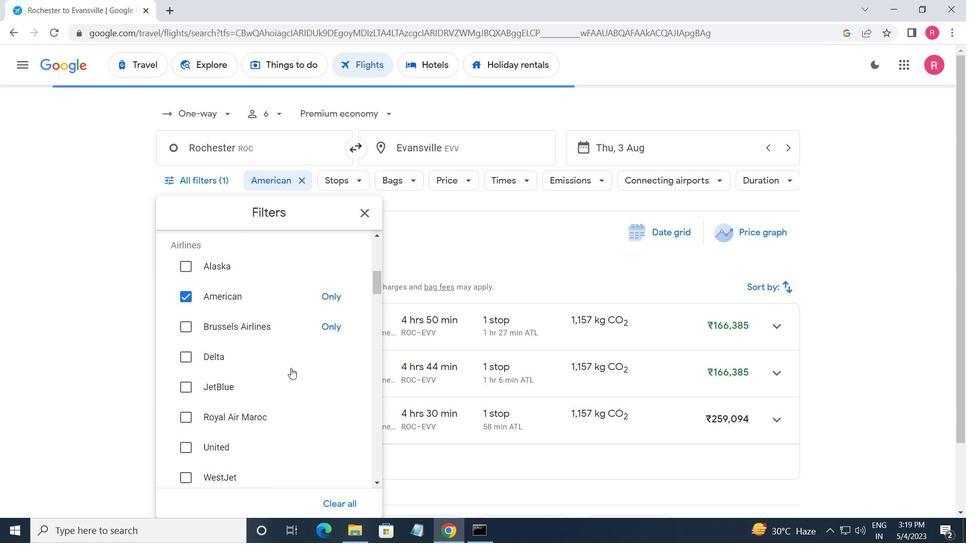 
Action: Mouse moved to (290, 368)
Screenshot: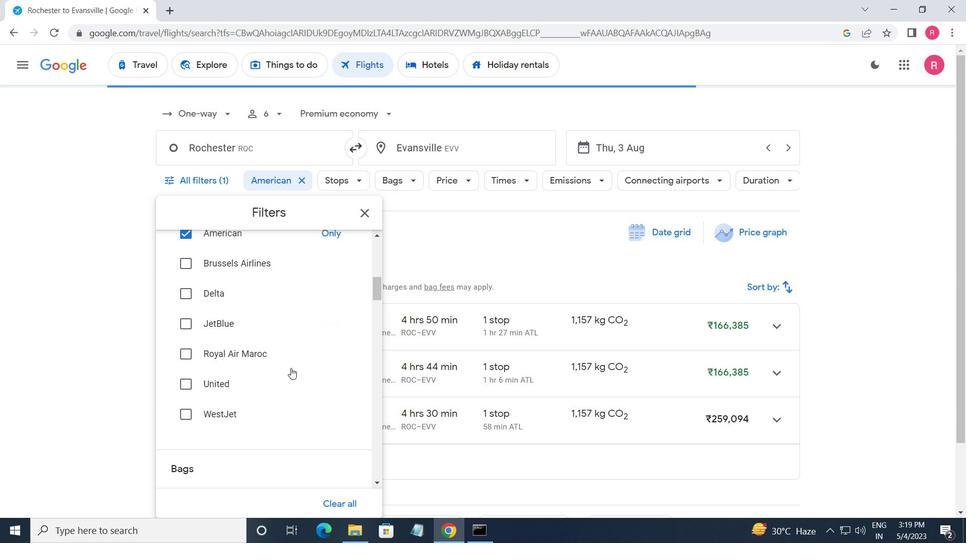 
Action: Mouse scrolled (290, 367) with delta (0, 0)
Screenshot: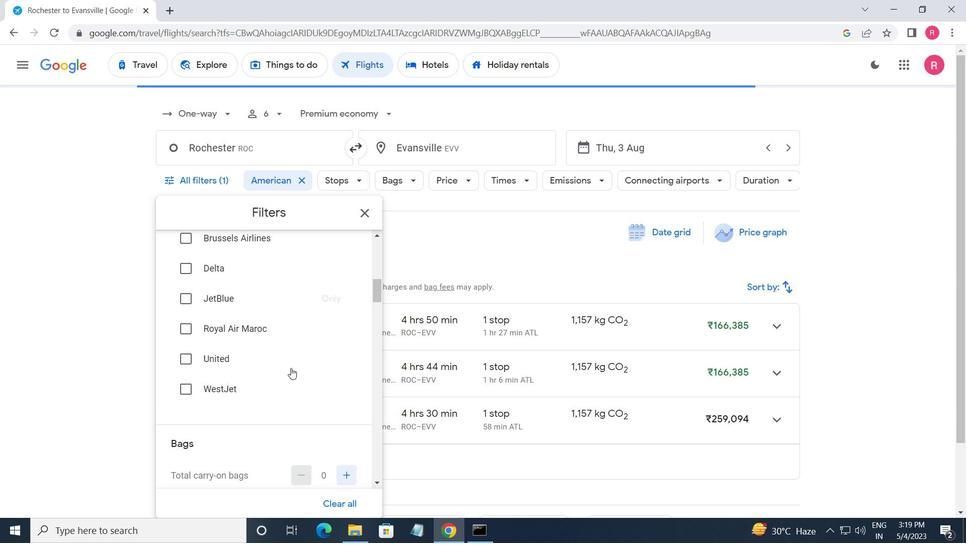 
Action: Mouse moved to (307, 372)
Screenshot: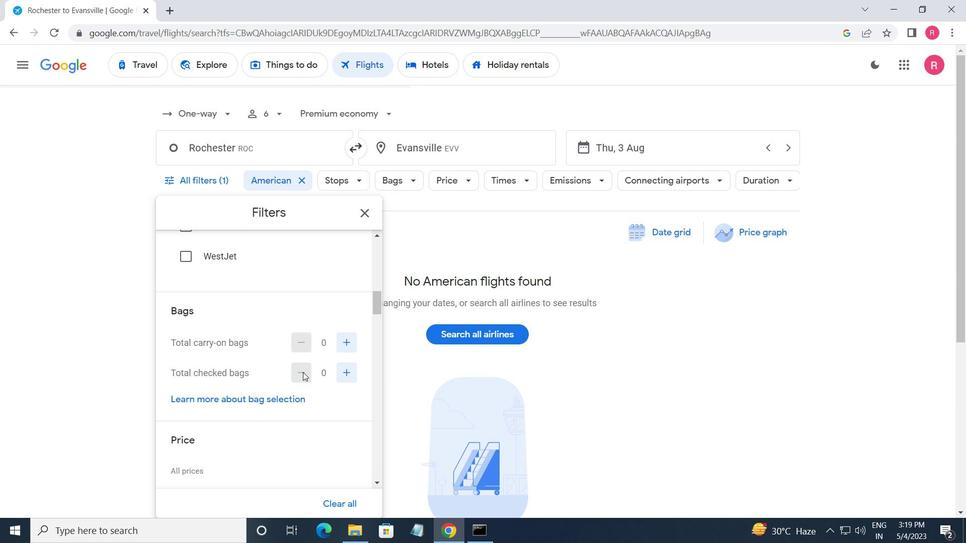 
Action: Mouse scrolled (307, 371) with delta (0, 0)
Screenshot: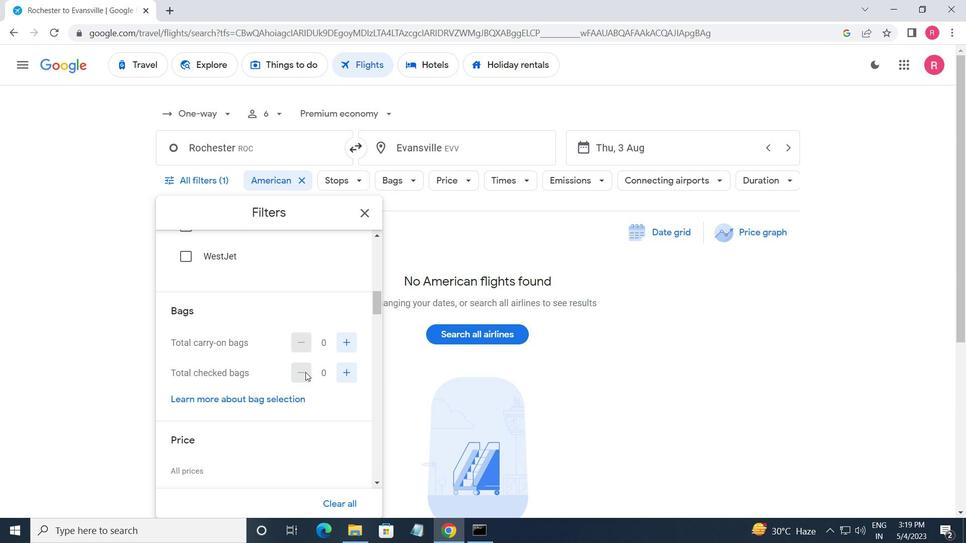 
Action: Mouse scrolled (307, 371) with delta (0, 0)
Screenshot: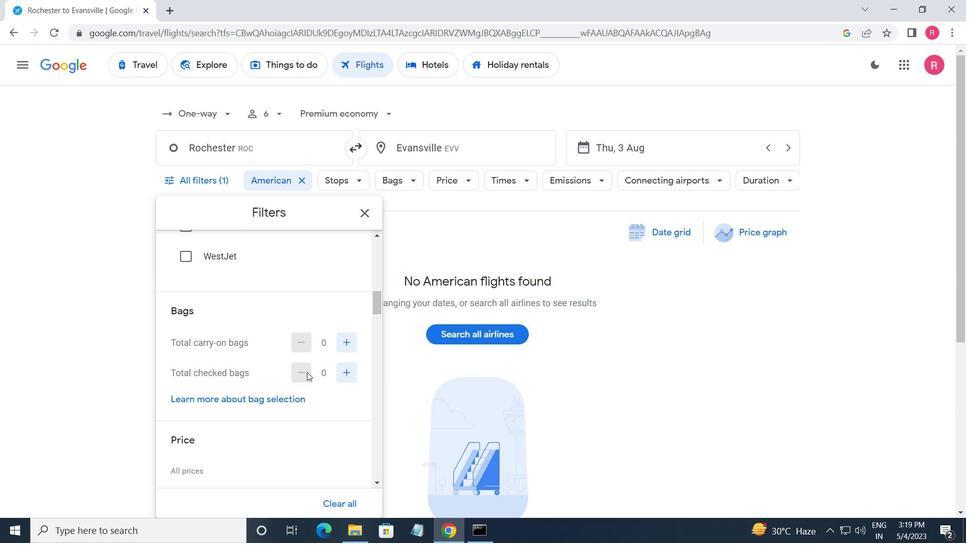 
Action: Mouse moved to (352, 365)
Screenshot: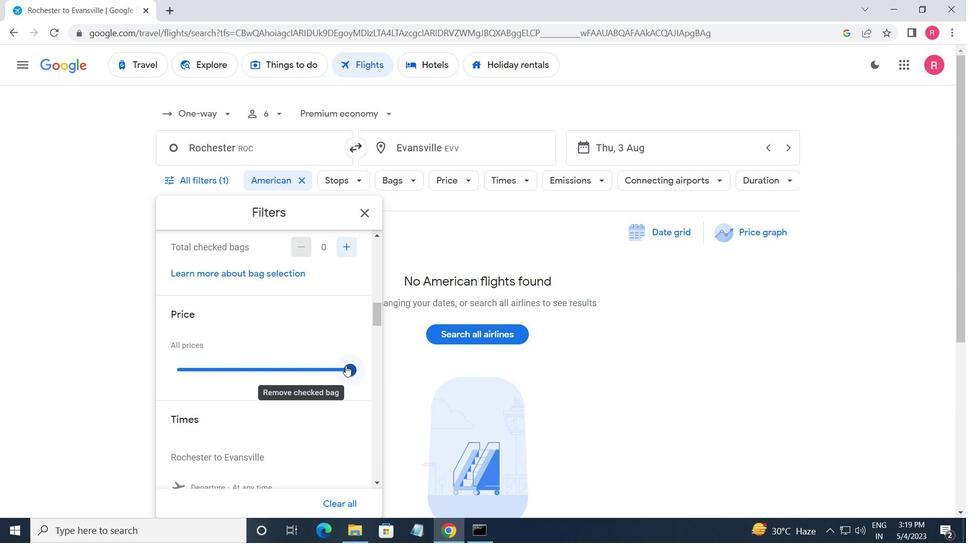 
Action: Mouse pressed left at (352, 365)
Screenshot: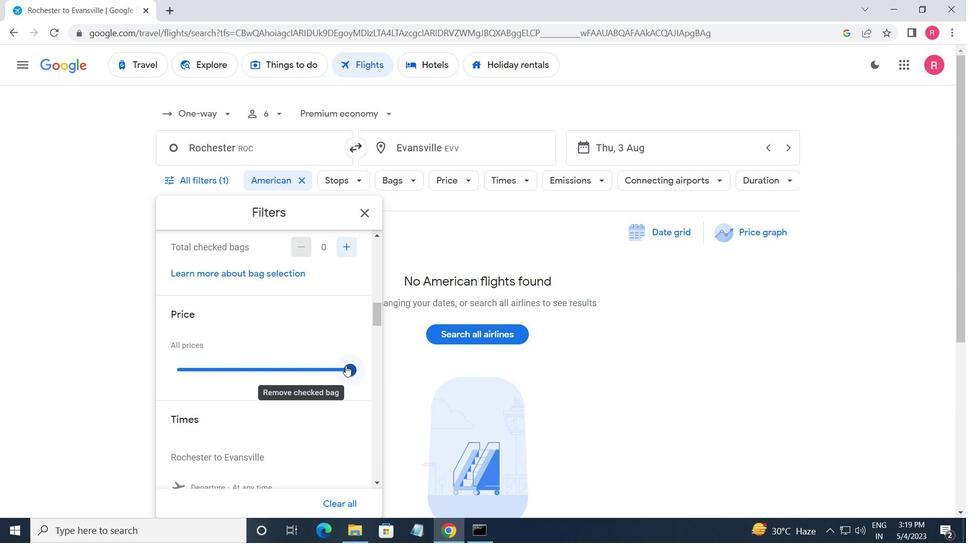 
Action: Mouse moved to (210, 389)
Screenshot: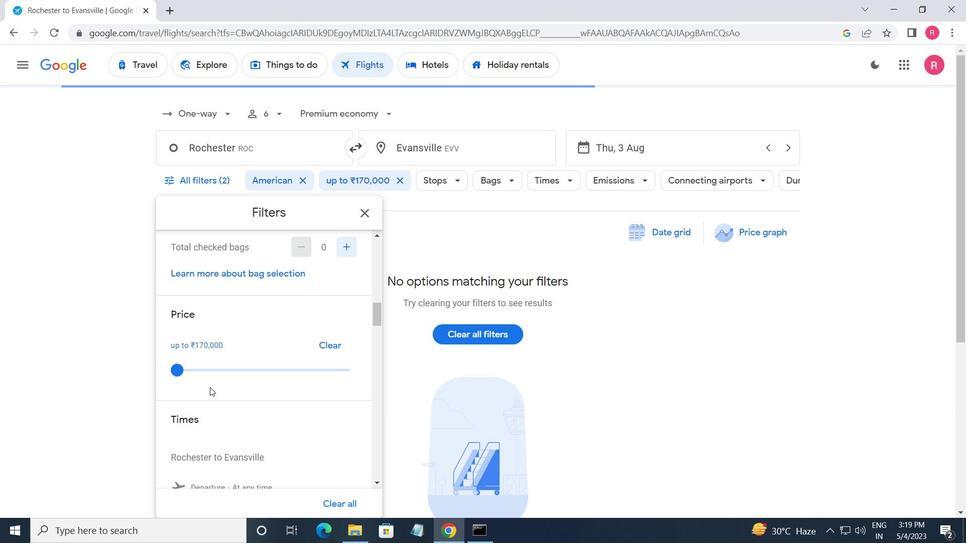 
Action: Mouse scrolled (210, 389) with delta (0, 0)
Screenshot: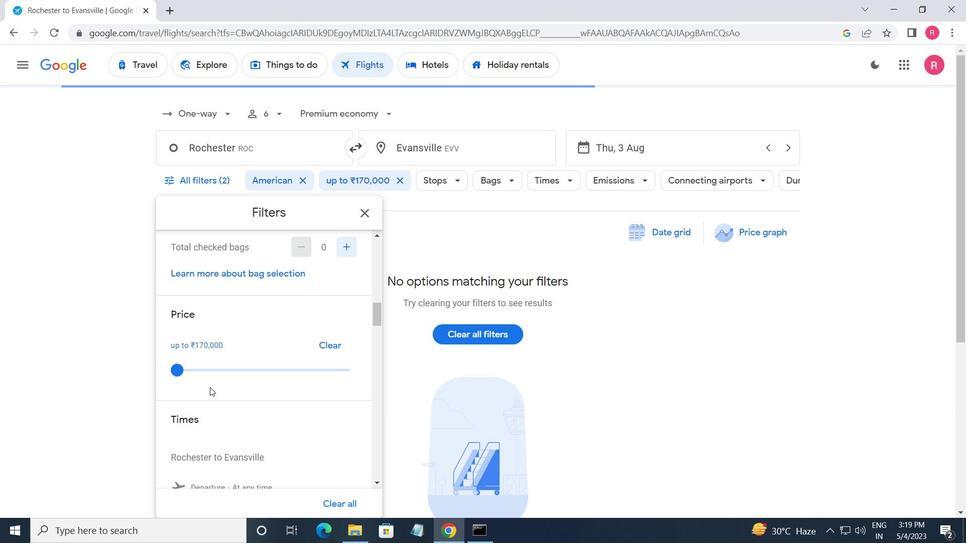 
Action: Mouse moved to (208, 396)
Screenshot: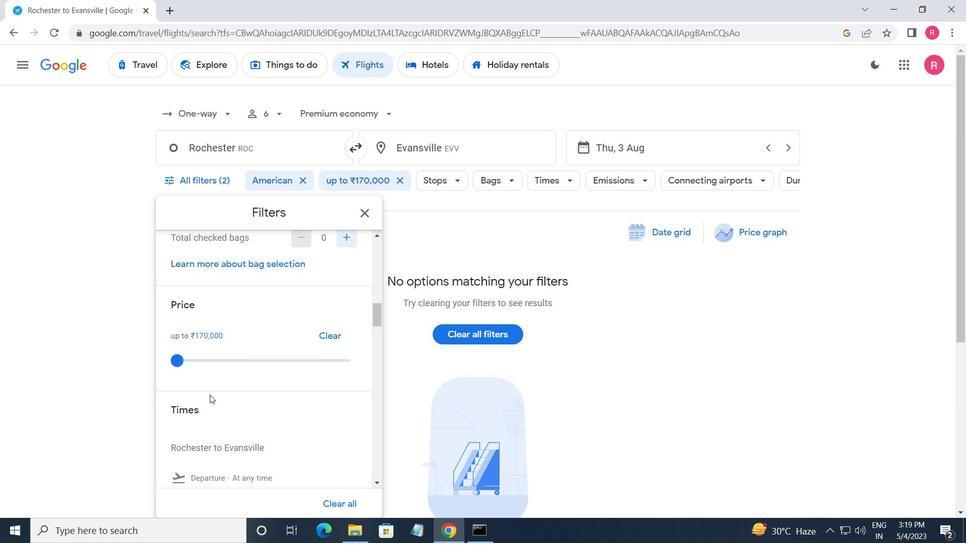 
Action: Mouse scrolled (208, 395) with delta (0, 0)
Screenshot: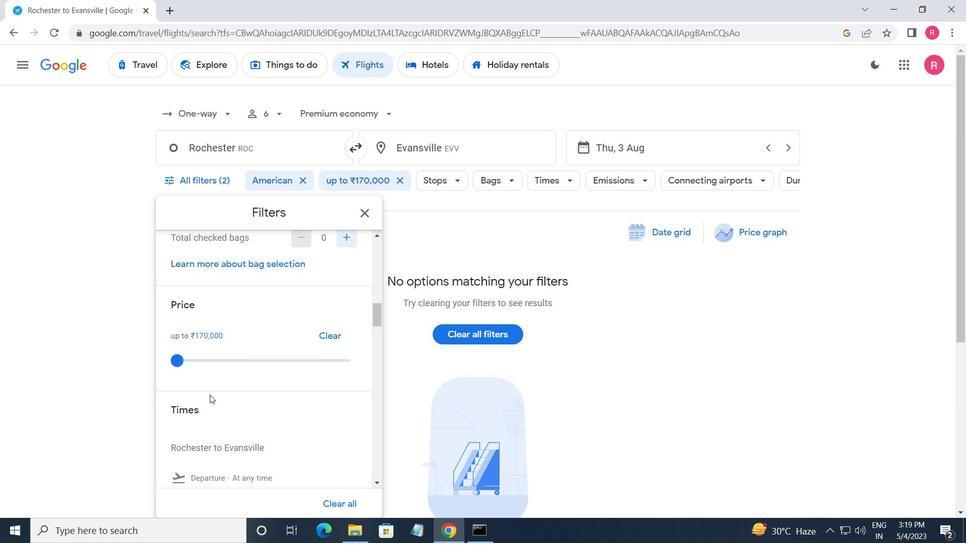 
Action: Mouse moved to (178, 389)
Screenshot: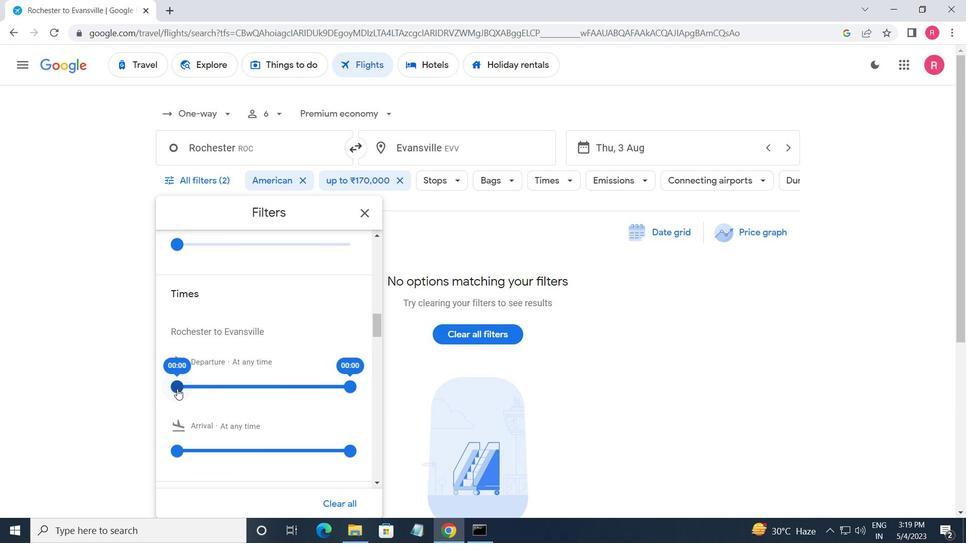 
Action: Mouse pressed left at (178, 389)
Screenshot: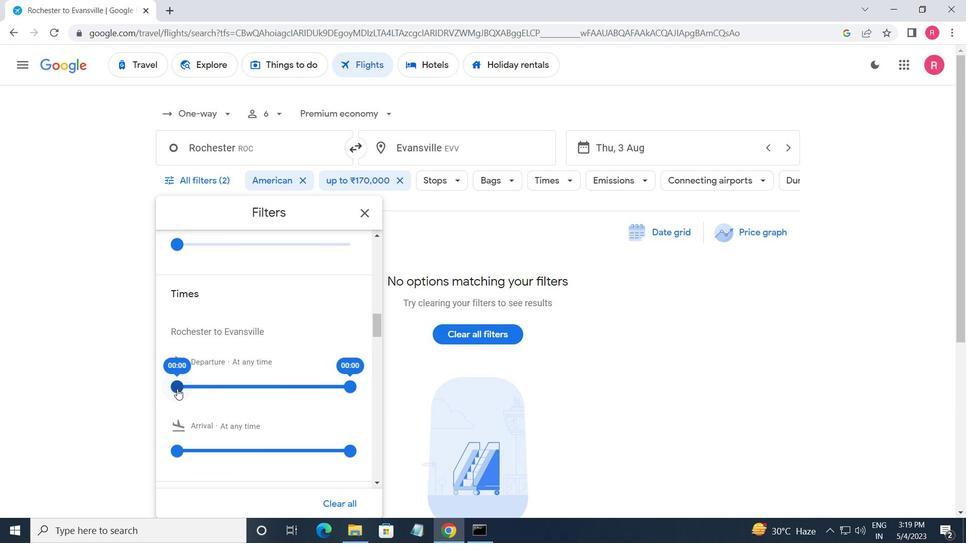 
Action: Mouse moved to (344, 390)
Screenshot: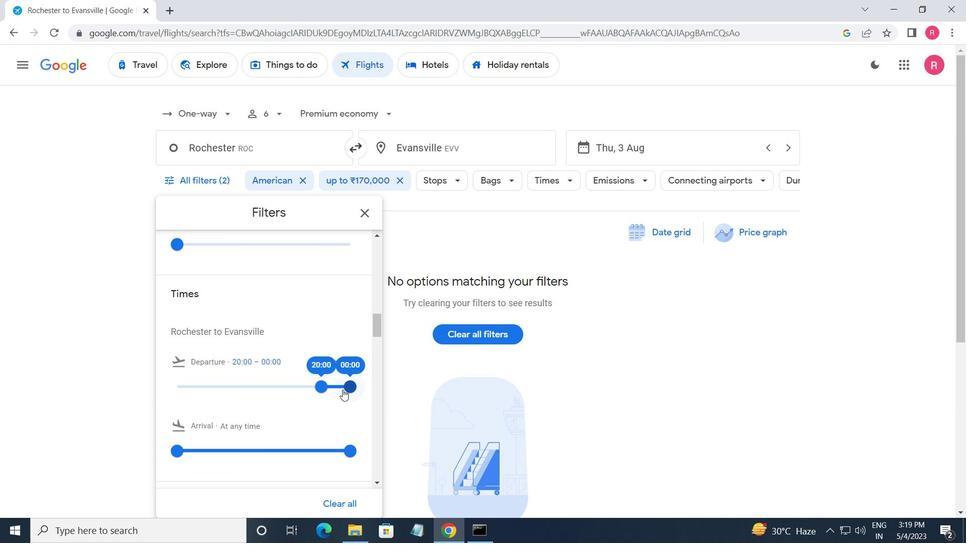 
Action: Mouse pressed left at (344, 390)
Screenshot: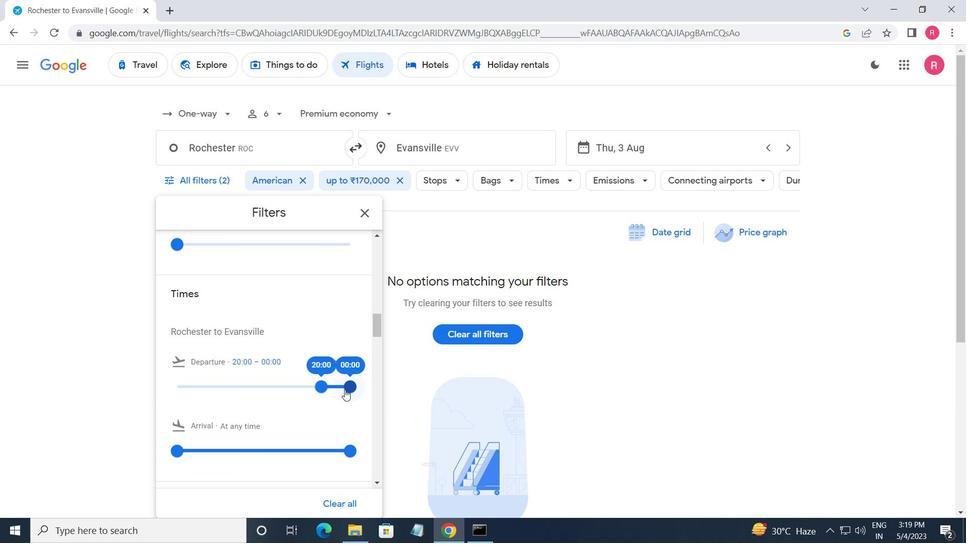 
Action: Mouse moved to (359, 214)
Screenshot: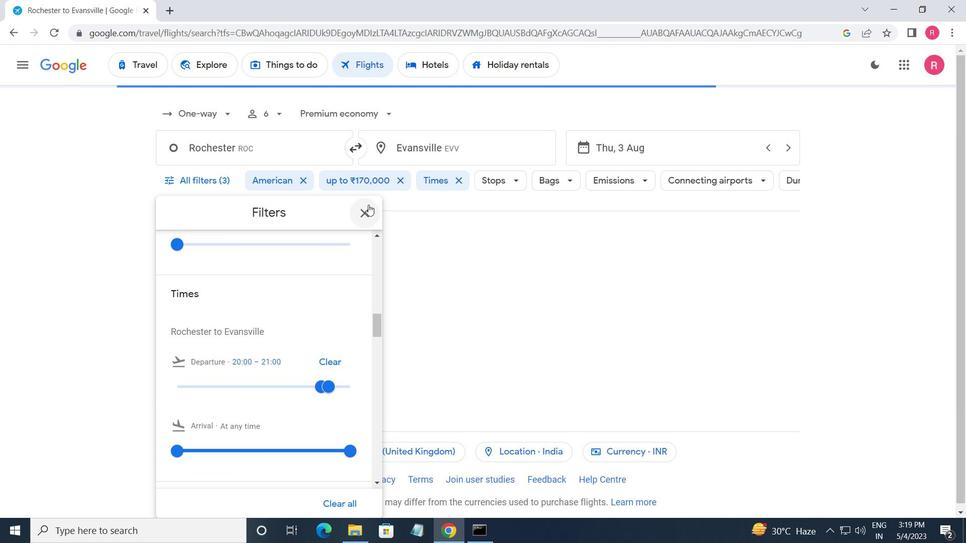 
Action: Mouse pressed left at (359, 214)
Screenshot: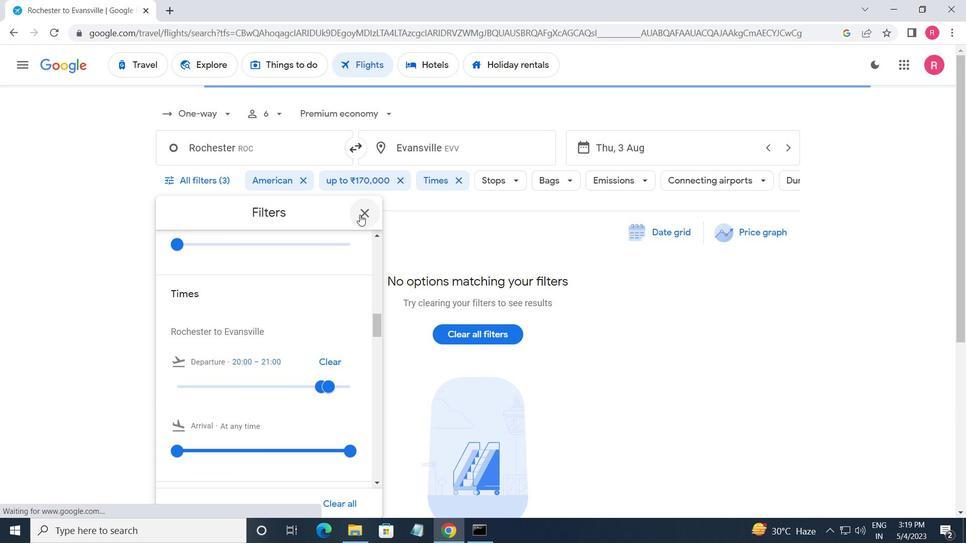 
Action: Mouse moved to (341, 216)
Screenshot: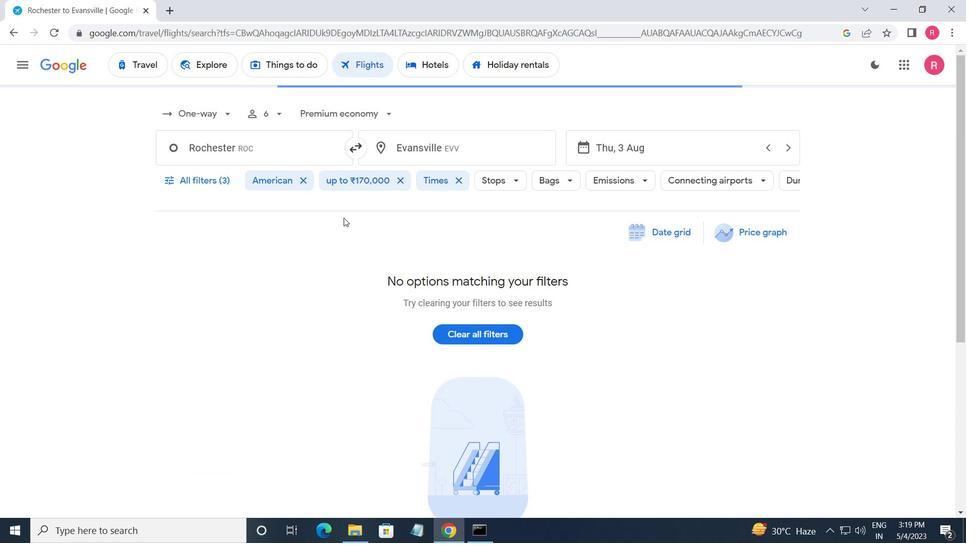 
